 Task: Look for space in Likasi, Democratic Republic of the Congo from 1st August, 2023 to 5th August, 2023 for 1 adult in price range Rs.6000 to Rs.15000. Place can be entire place with 1  bedroom having 1 bed and 1 bathroom. Property type can be house, flat, guest house. Amenities needed are: wifi. Booking option can be shelf check-in. Required host language is .
Action: Mouse moved to (438, 94)
Screenshot: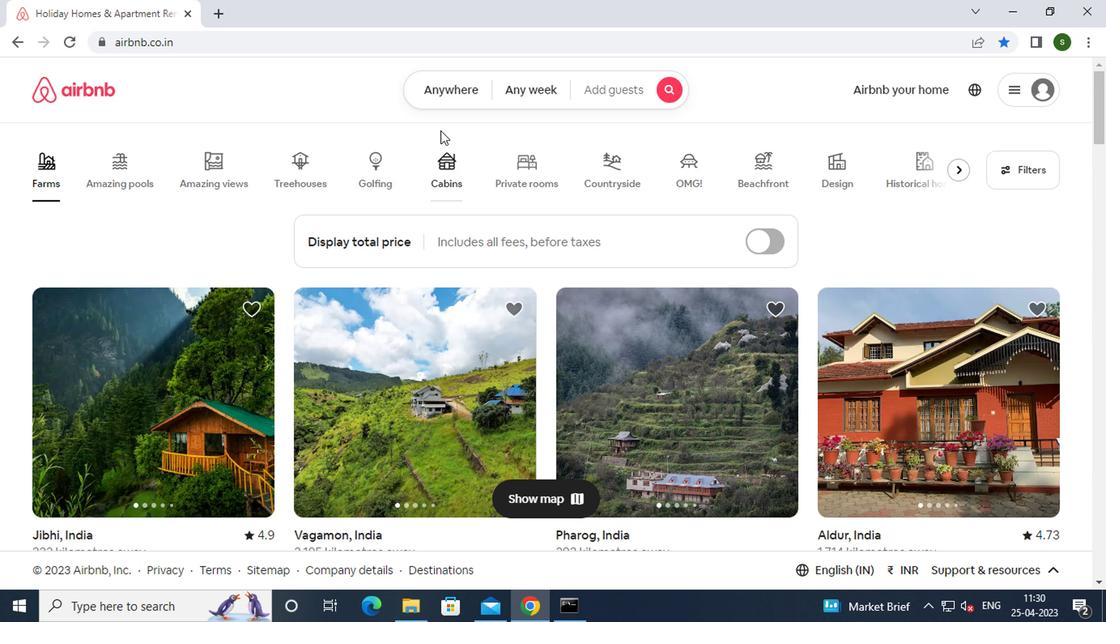 
Action: Mouse pressed left at (438, 94)
Screenshot: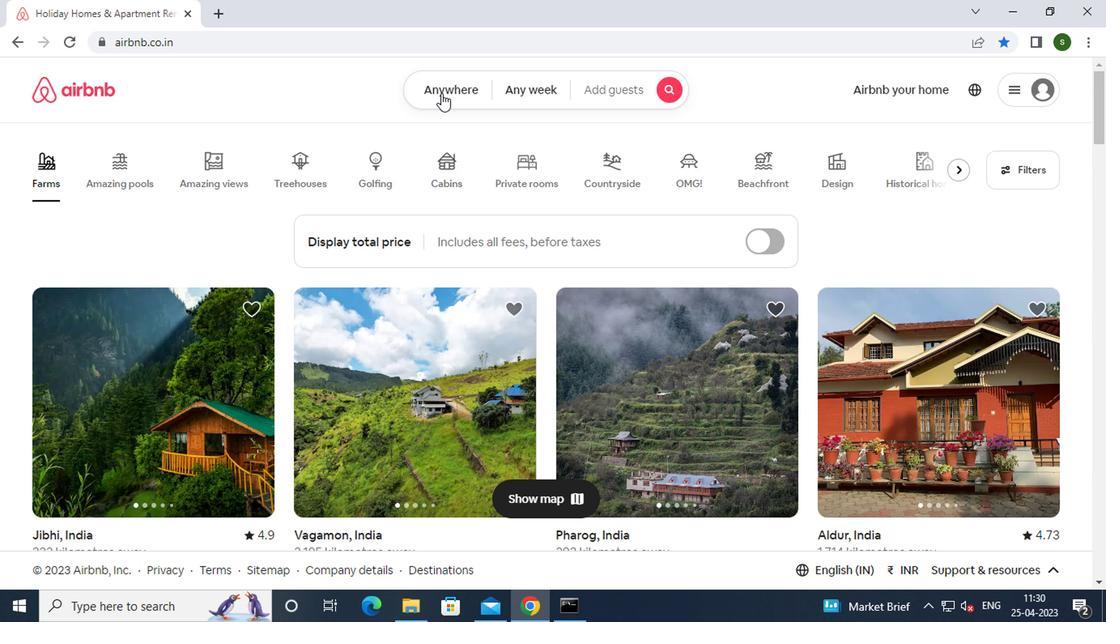 
Action: Mouse moved to (350, 163)
Screenshot: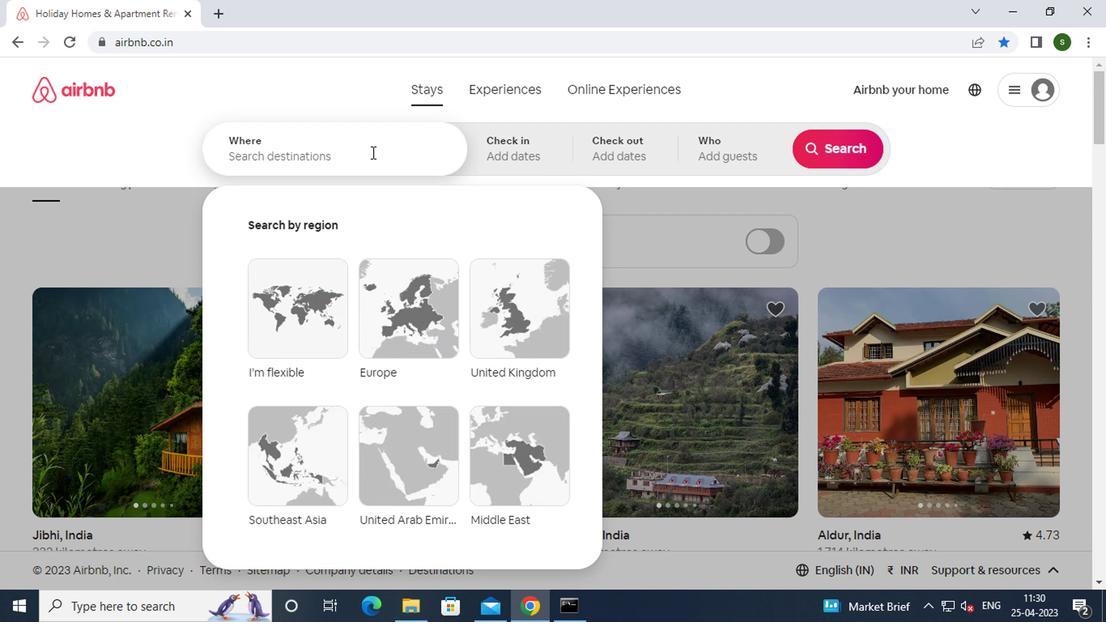 
Action: Mouse pressed left at (350, 163)
Screenshot: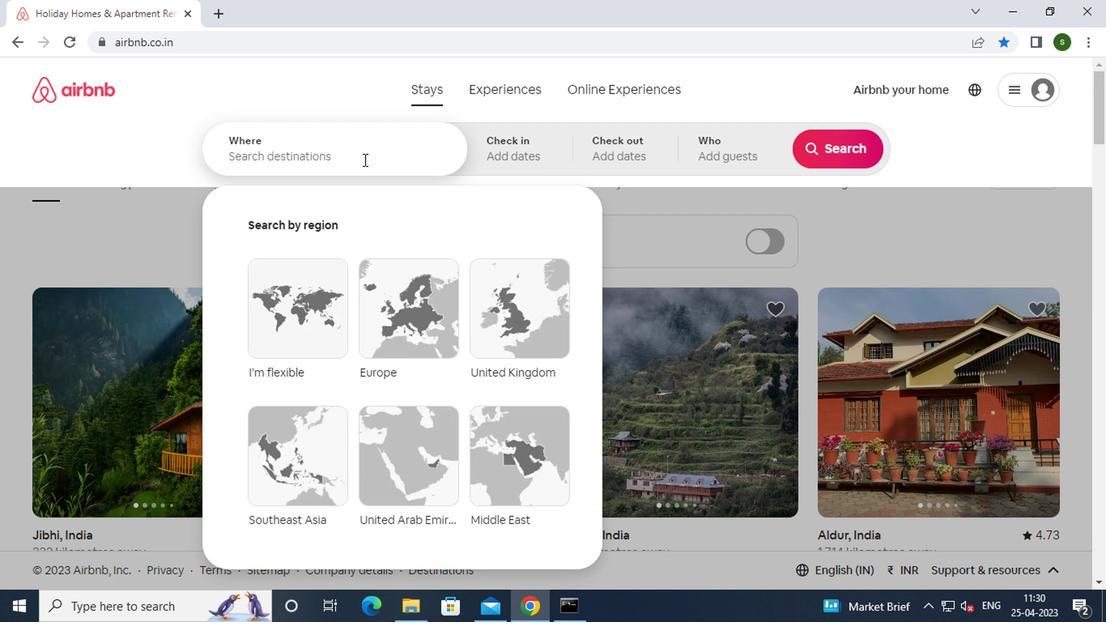 
Action: Mouse moved to (350, 163)
Screenshot: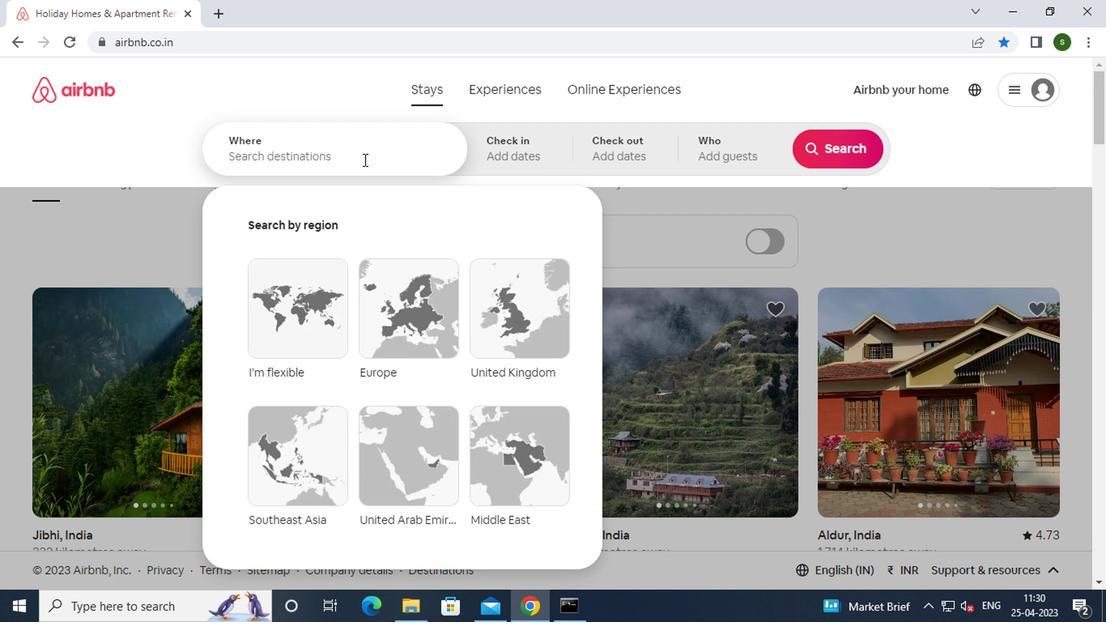 
Action: Key pressed l<Key.caps_lock>ikasi
Screenshot: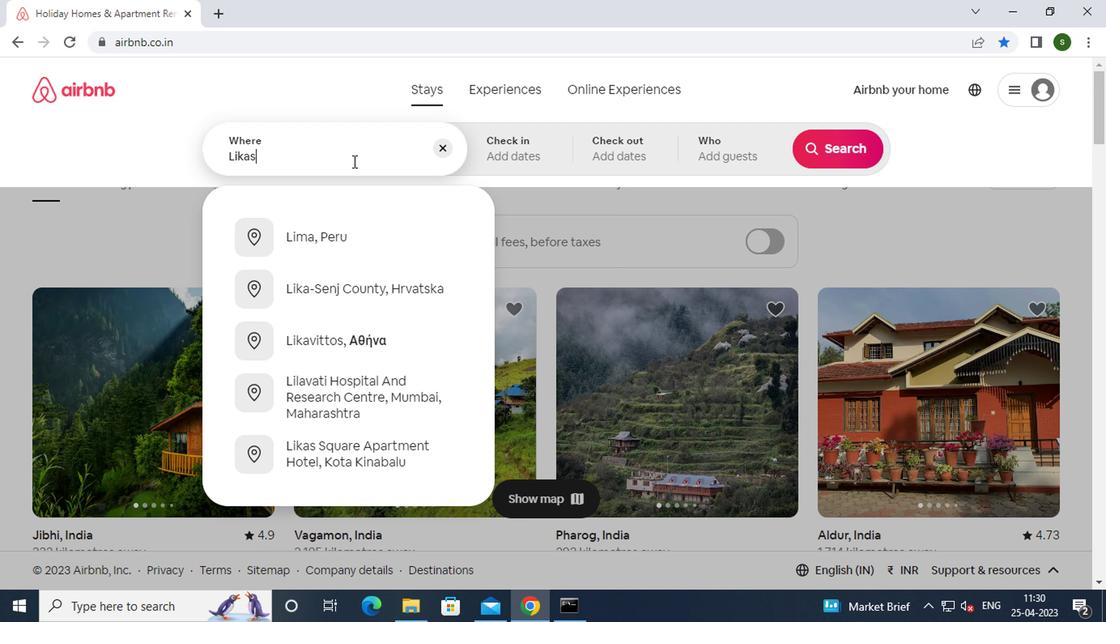 
Action: Mouse moved to (361, 228)
Screenshot: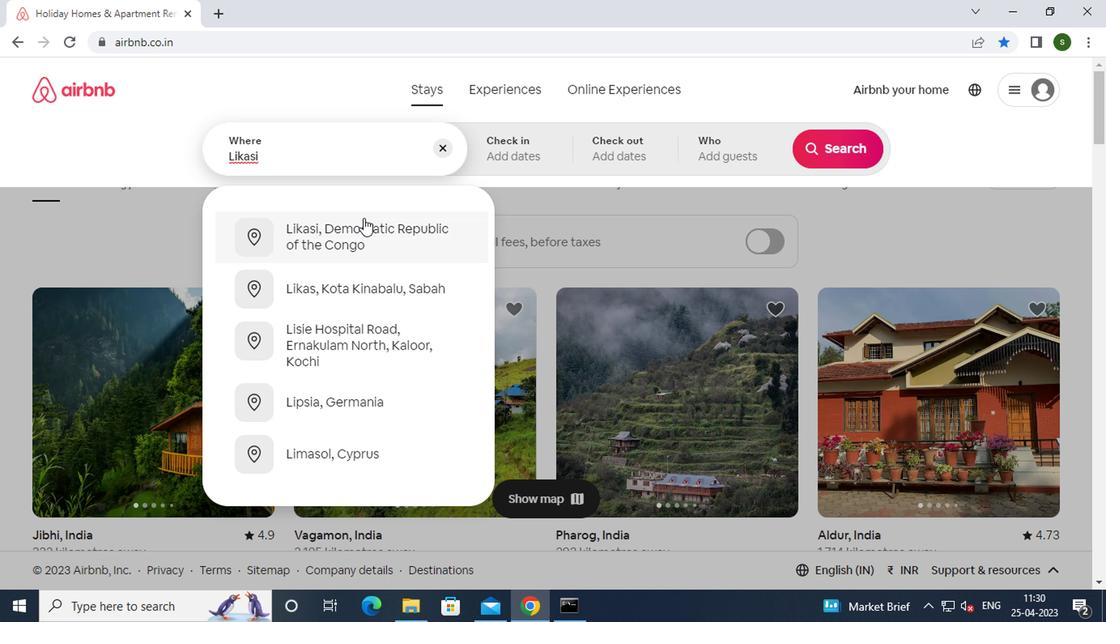 
Action: Mouse pressed left at (361, 228)
Screenshot: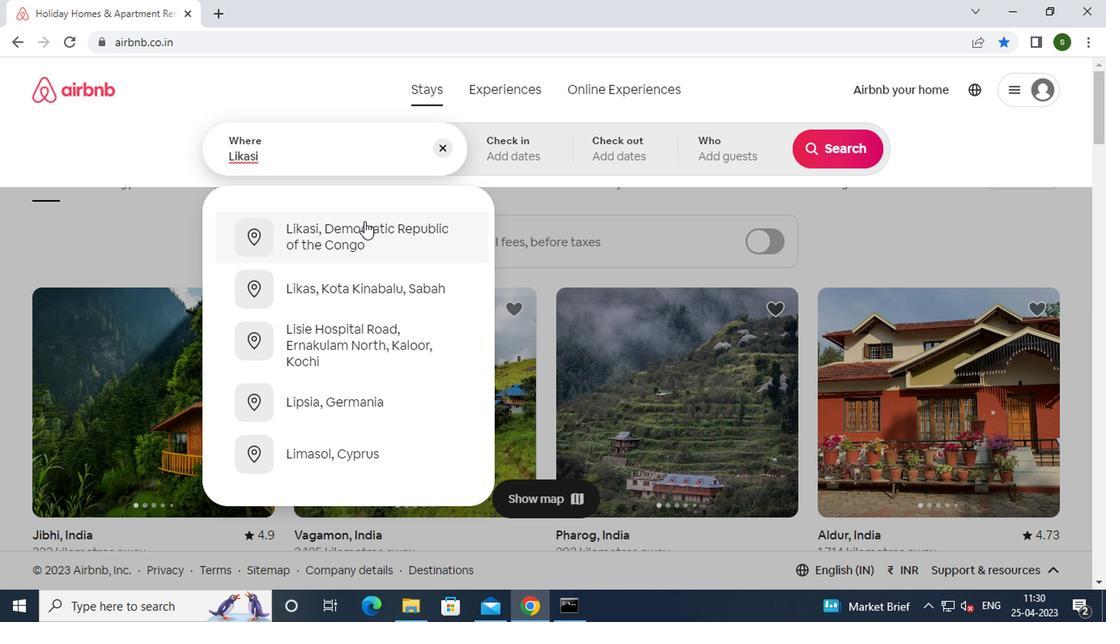 
Action: Mouse moved to (824, 281)
Screenshot: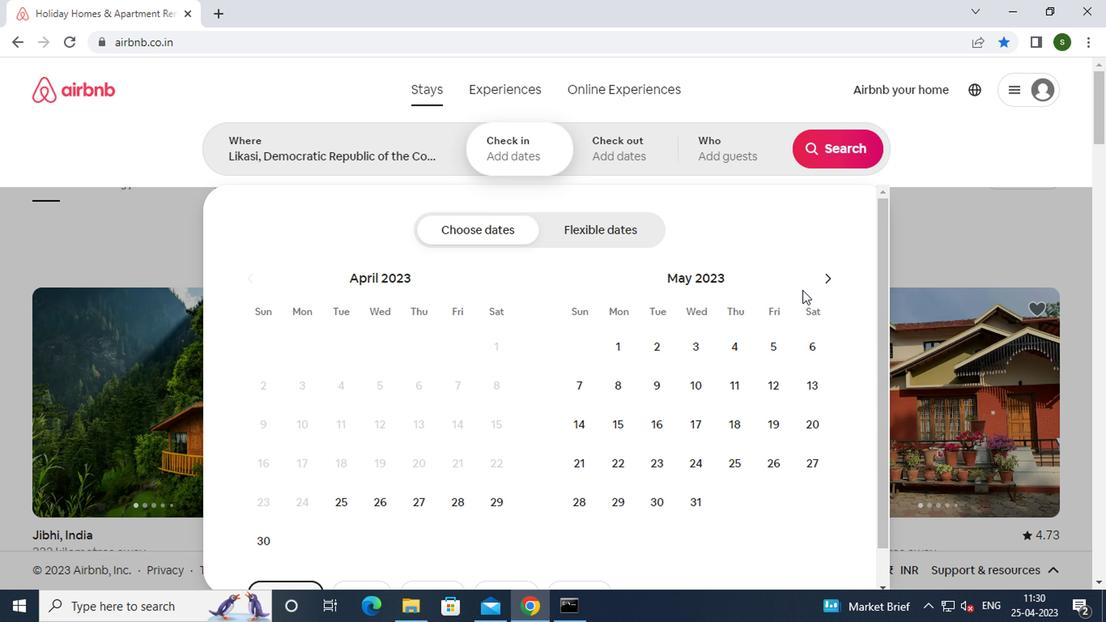 
Action: Mouse pressed left at (824, 281)
Screenshot: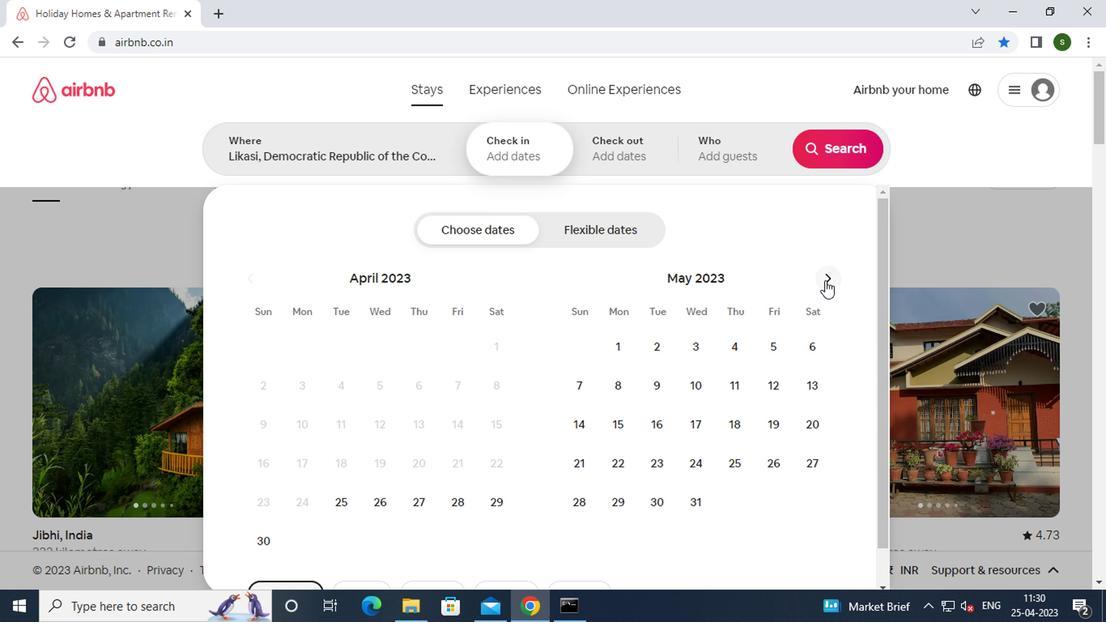 
Action: Mouse pressed left at (824, 281)
Screenshot: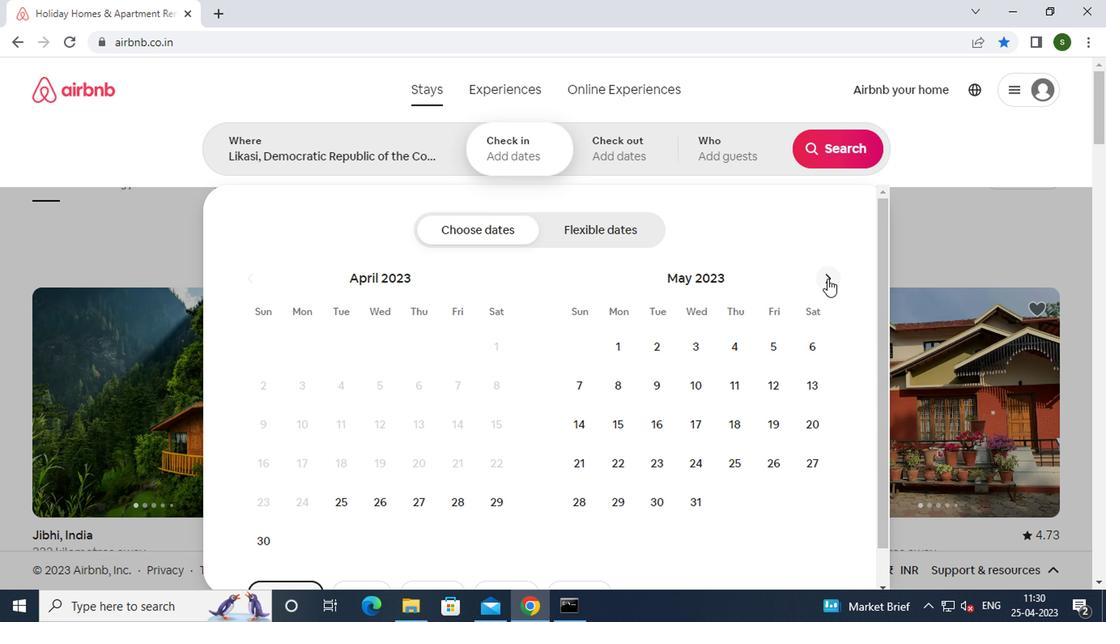 
Action: Mouse pressed left at (824, 281)
Screenshot: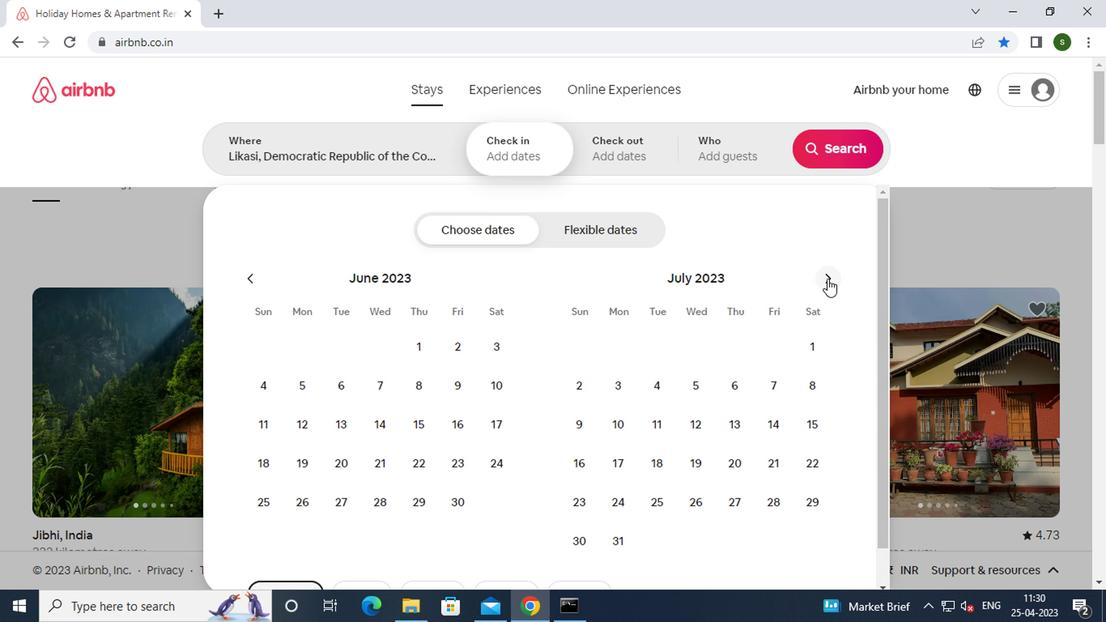 
Action: Mouse moved to (660, 351)
Screenshot: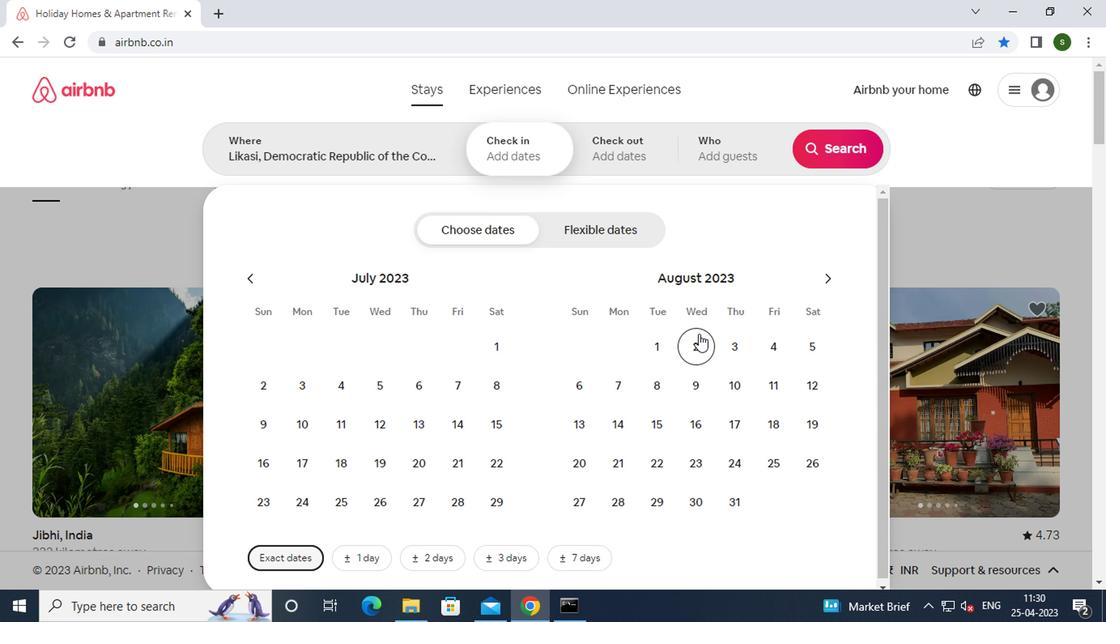 
Action: Mouse pressed left at (660, 351)
Screenshot: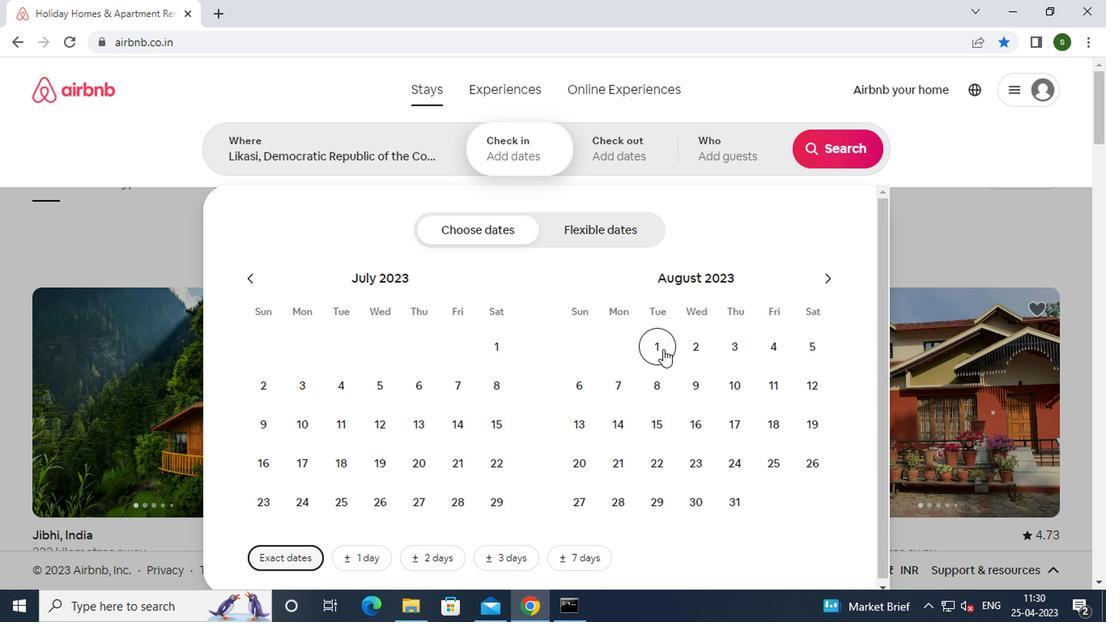 
Action: Mouse moved to (826, 357)
Screenshot: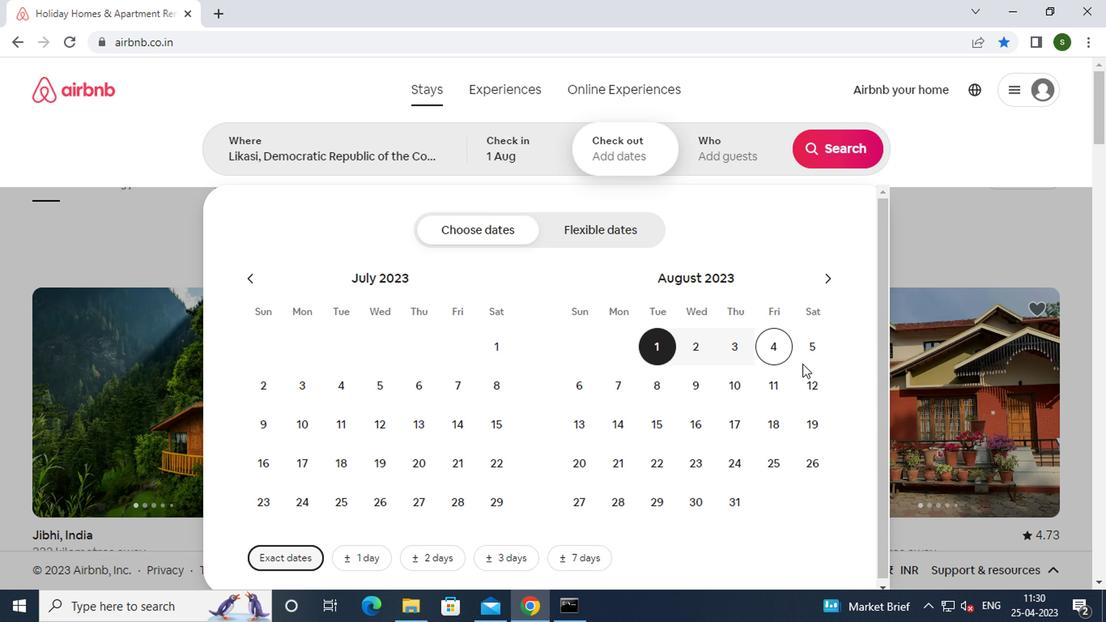 
Action: Mouse pressed left at (826, 357)
Screenshot: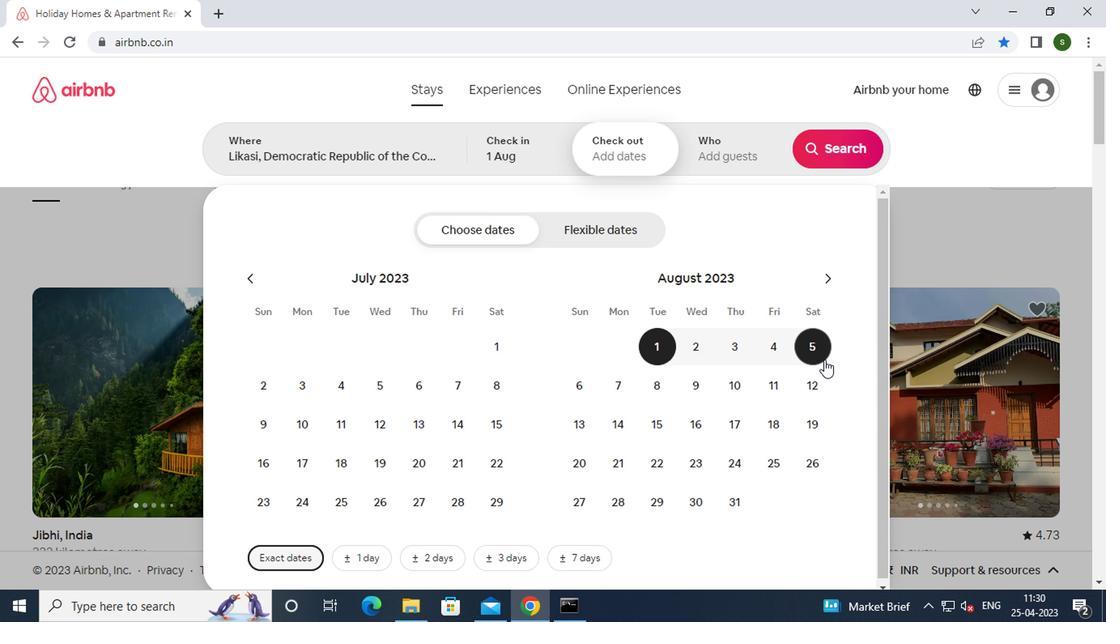 
Action: Mouse moved to (812, 347)
Screenshot: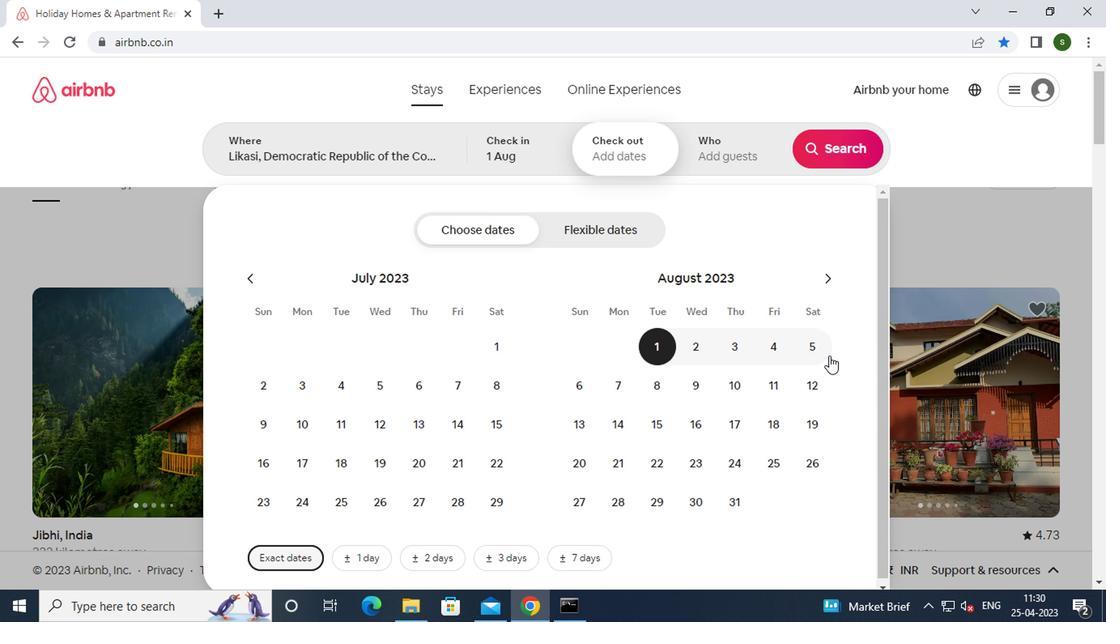 
Action: Mouse pressed left at (812, 347)
Screenshot: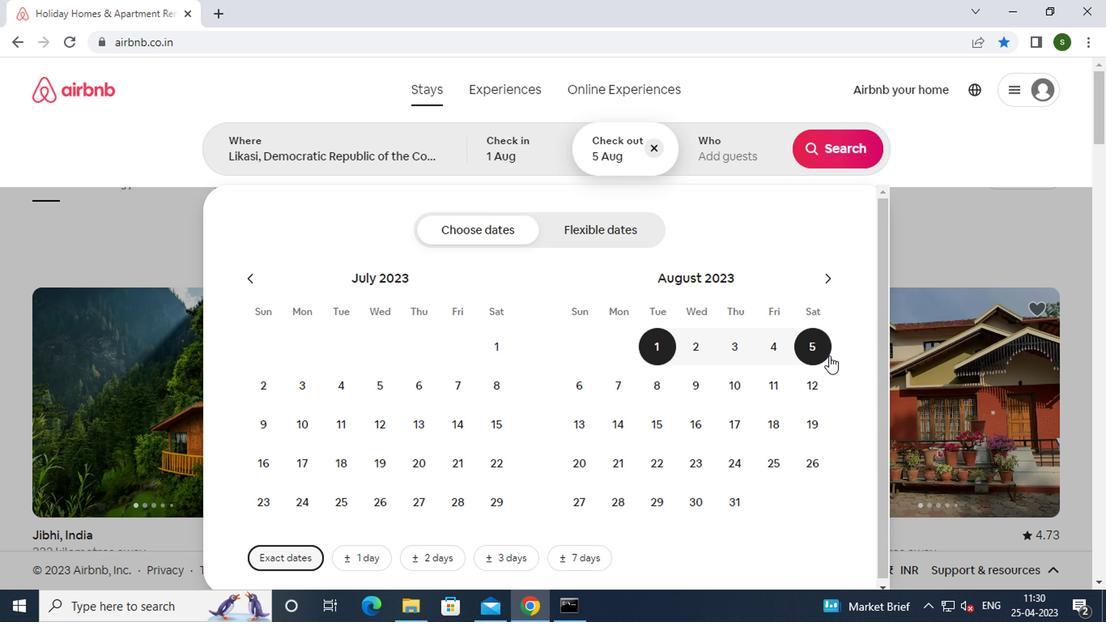 
Action: Mouse moved to (745, 153)
Screenshot: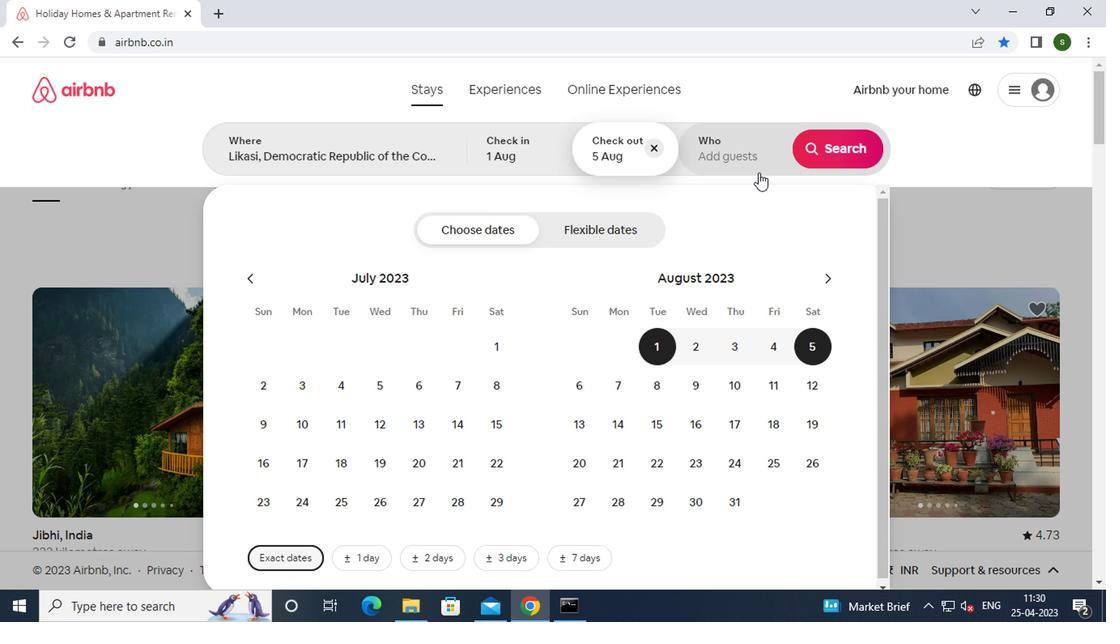 
Action: Mouse pressed left at (745, 153)
Screenshot: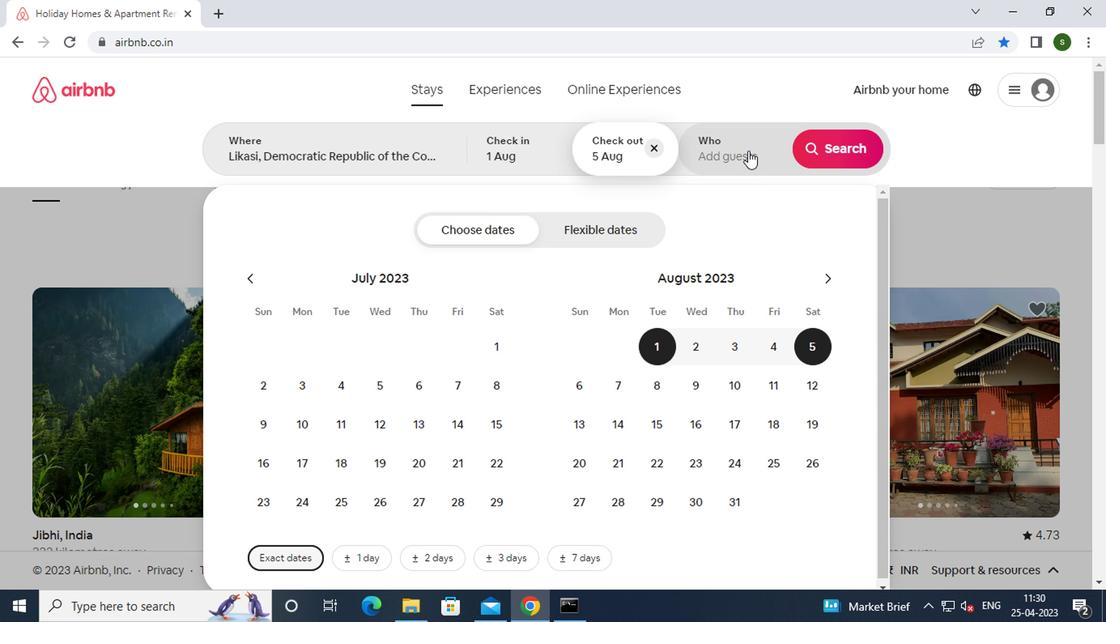 
Action: Mouse moved to (844, 236)
Screenshot: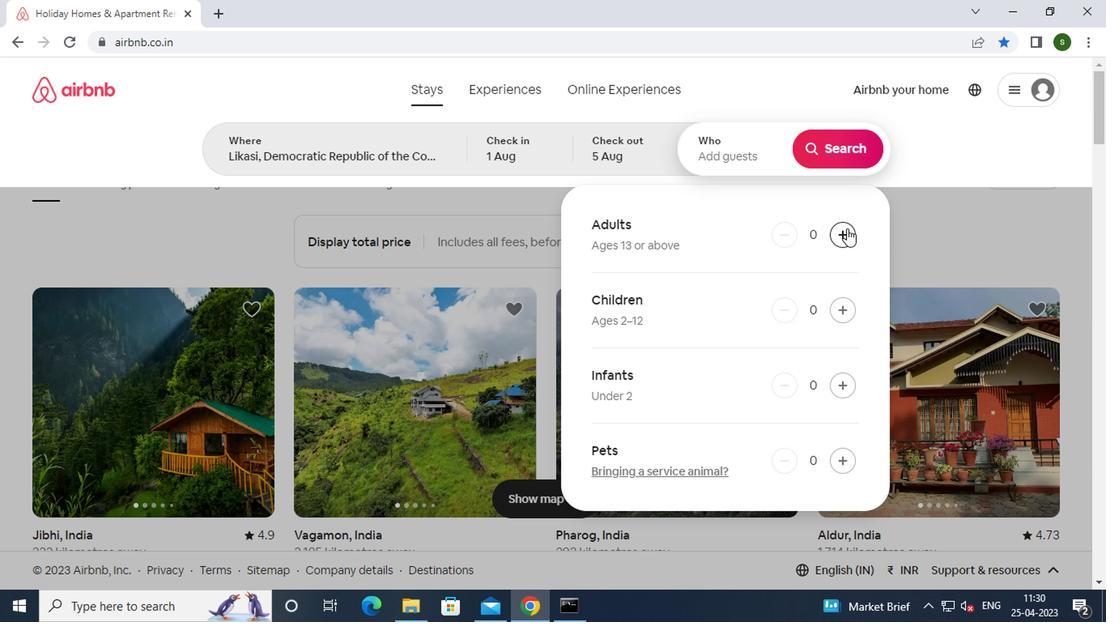 
Action: Mouse pressed left at (844, 236)
Screenshot: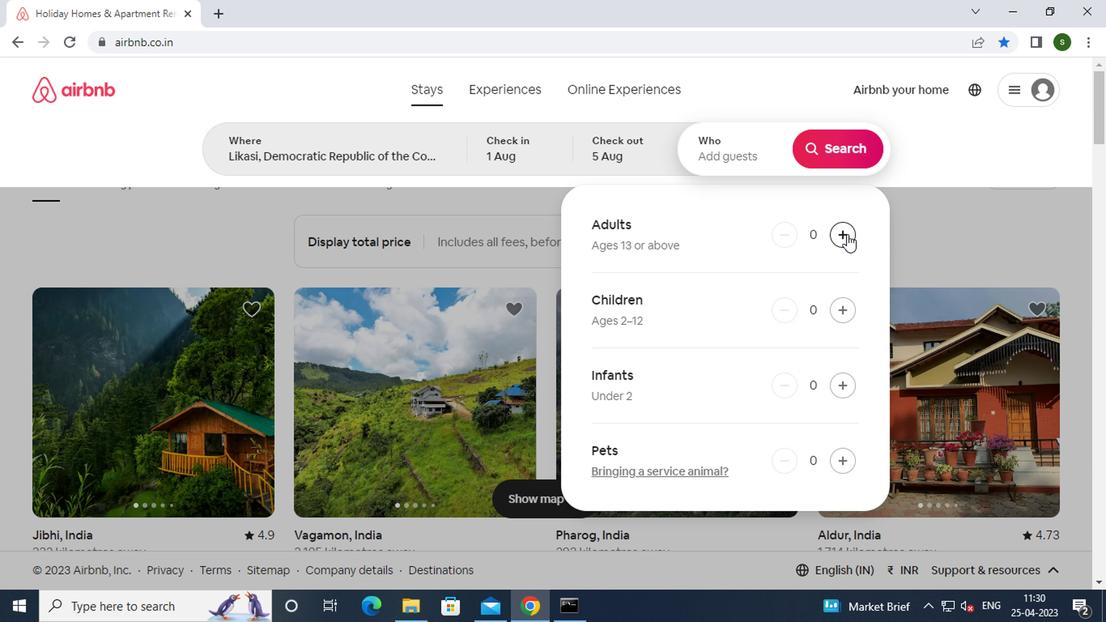 
Action: Mouse moved to (828, 152)
Screenshot: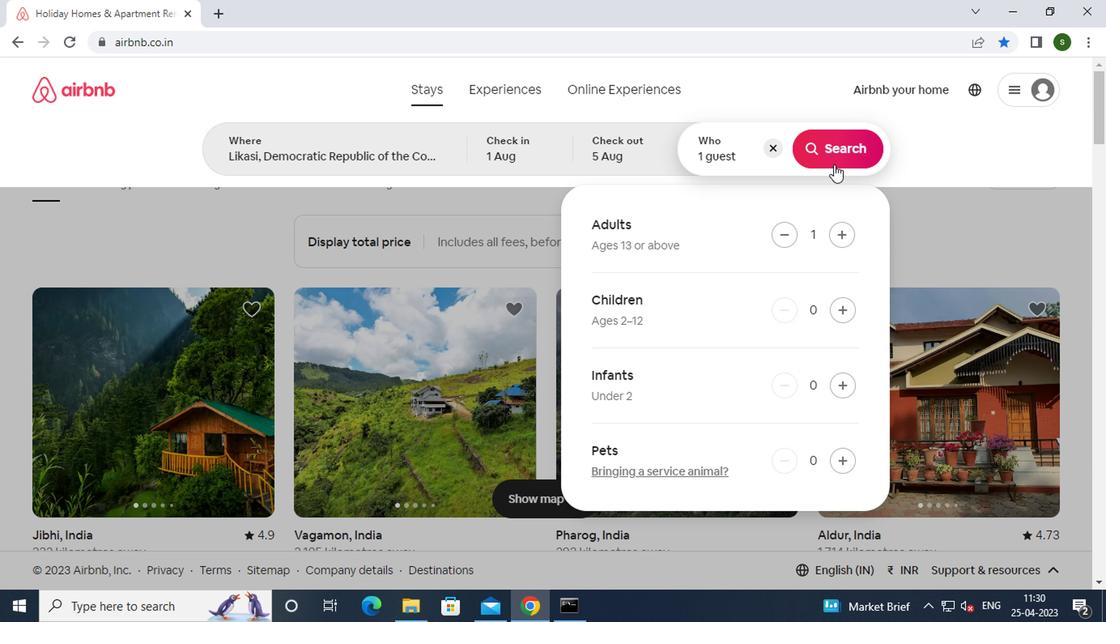 
Action: Mouse pressed left at (828, 152)
Screenshot: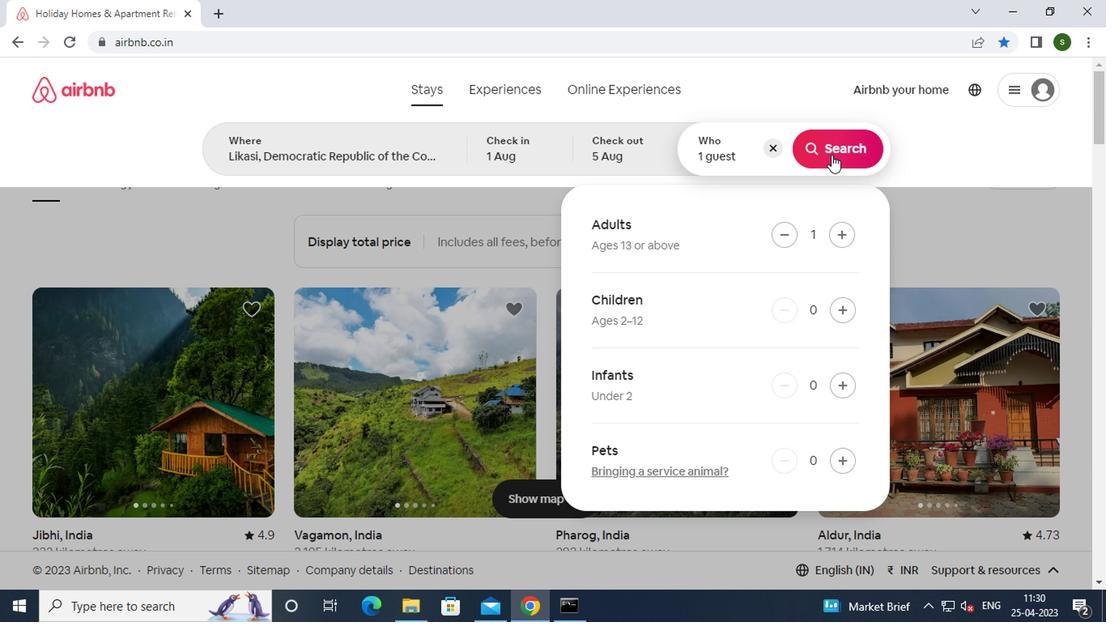 
Action: Mouse moved to (1017, 150)
Screenshot: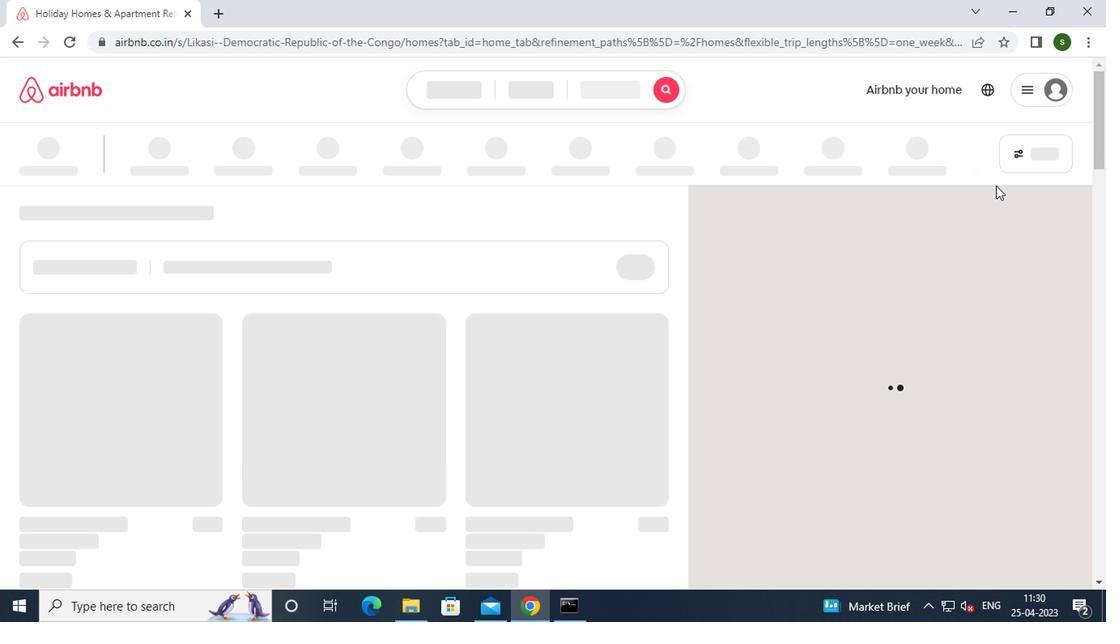 
Action: Mouse pressed left at (1017, 150)
Screenshot: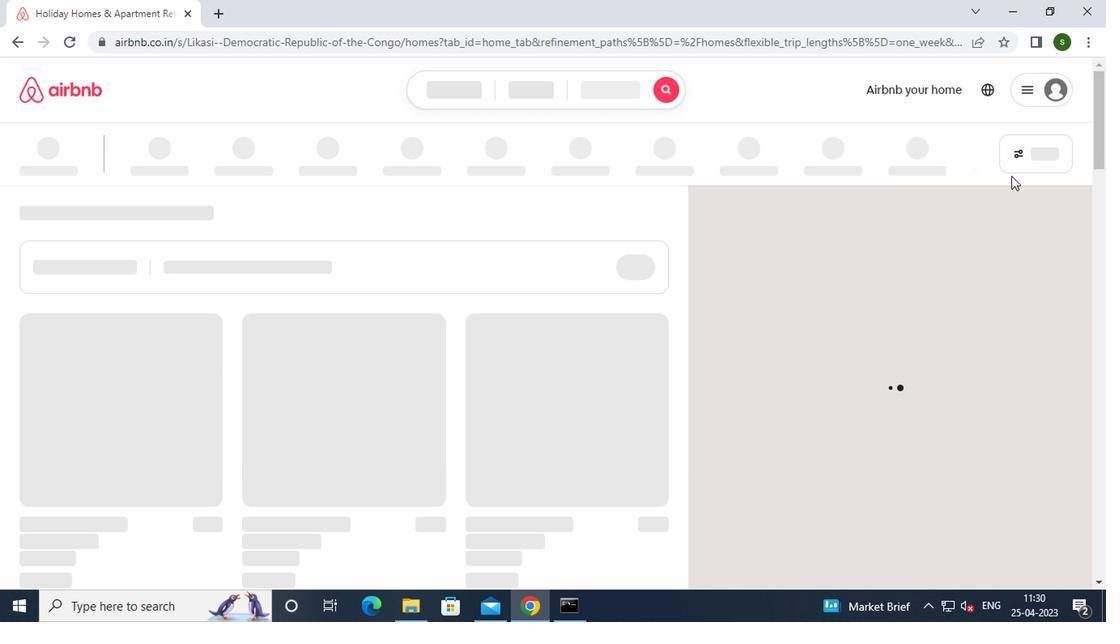 
Action: Mouse moved to (391, 353)
Screenshot: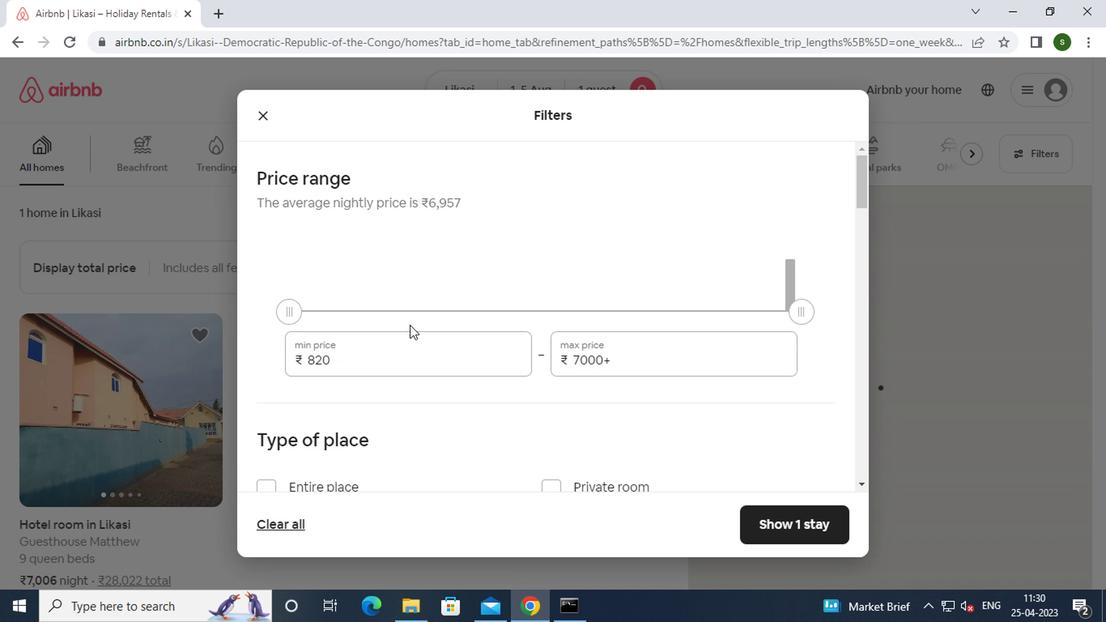
Action: Mouse pressed left at (391, 353)
Screenshot: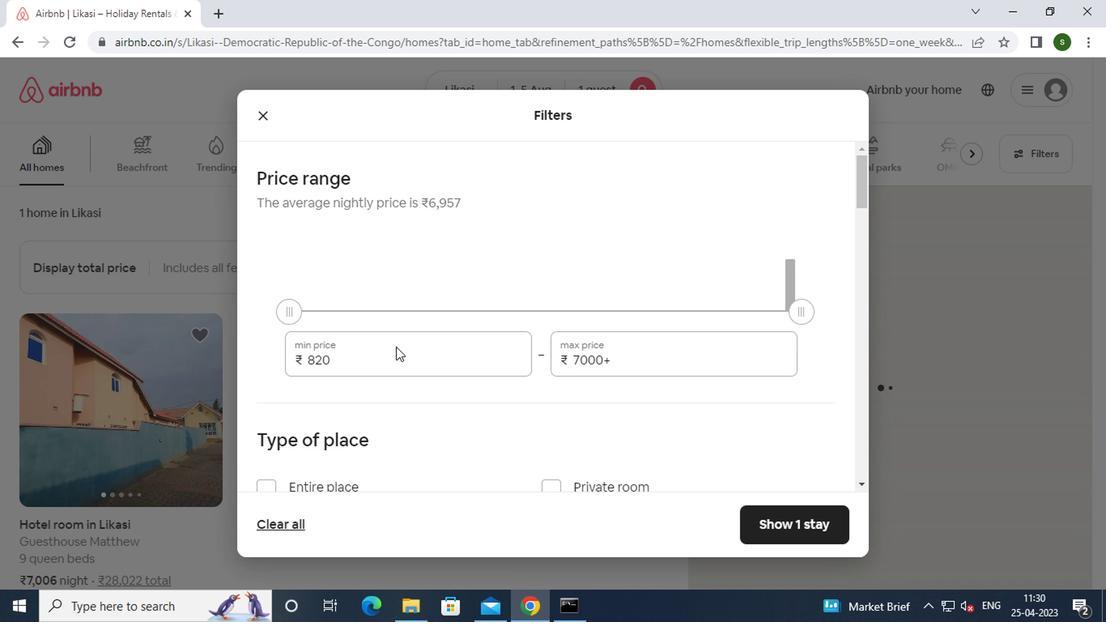 
Action: Key pressed <Key.backspace><Key.backspace><Key.backspace><Key.backspace>6000
Screenshot: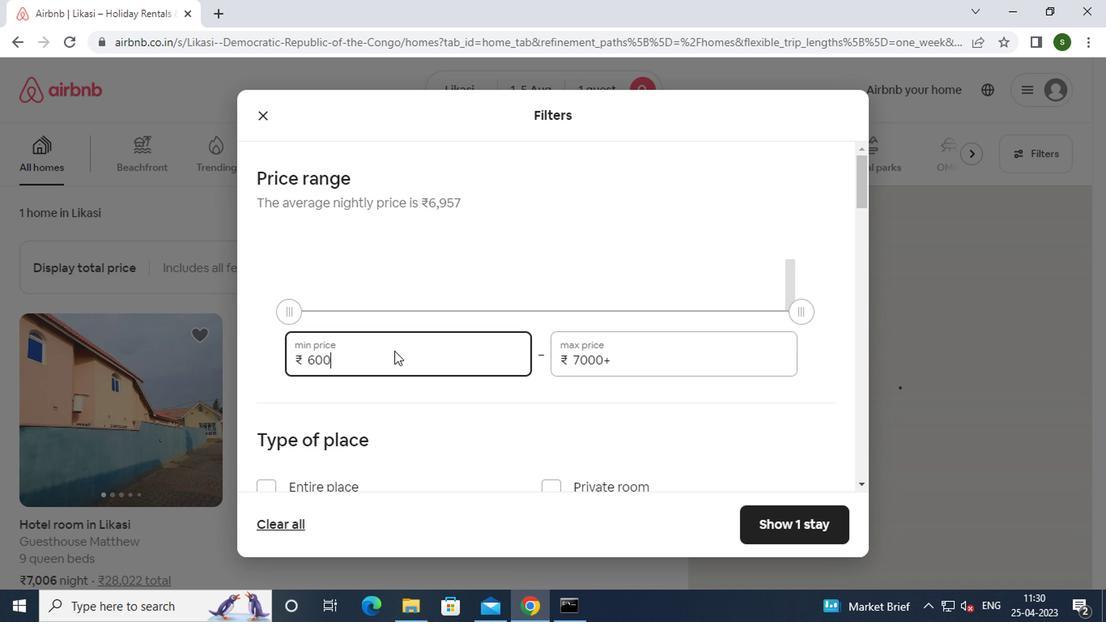 
Action: Mouse moved to (651, 361)
Screenshot: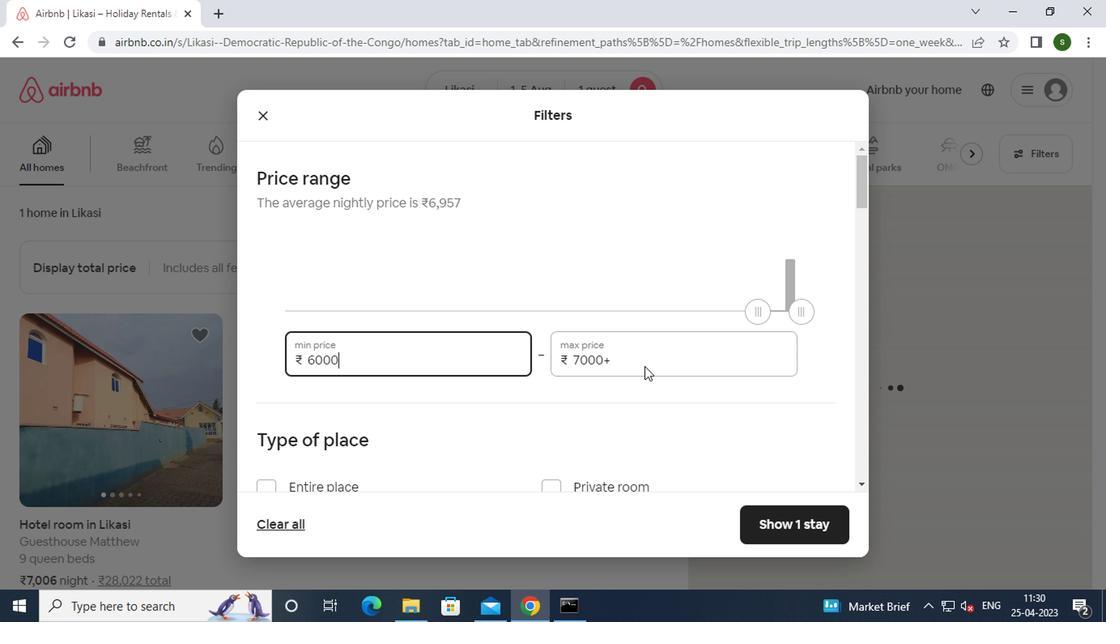 
Action: Mouse pressed left at (651, 361)
Screenshot: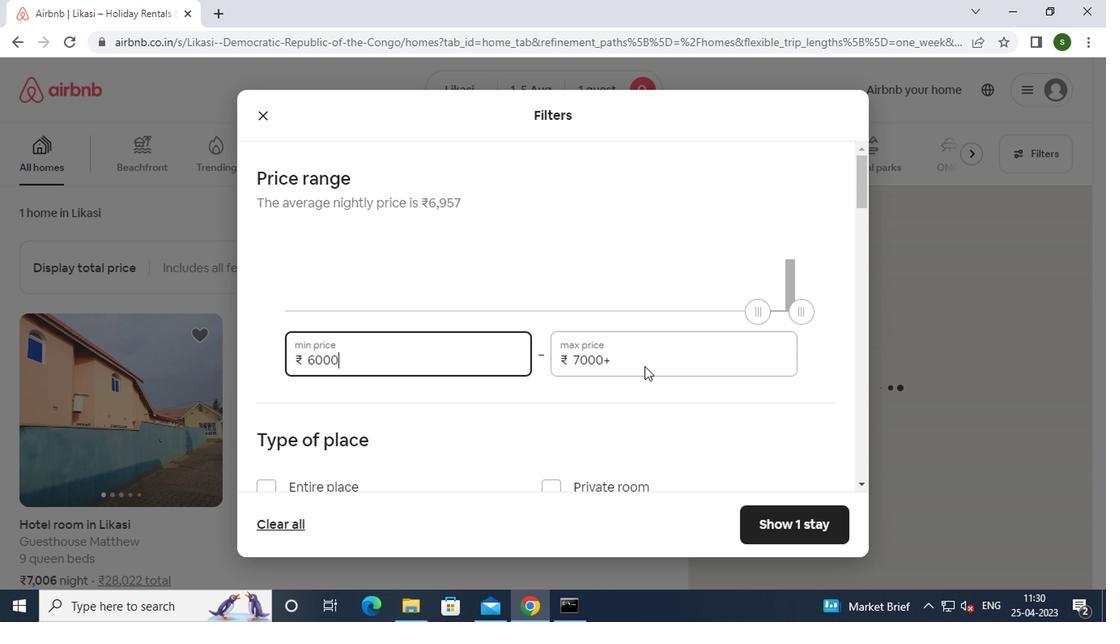 
Action: Key pressed <Key.backspace><Key.backspace><Key.backspace><Key.backspace><Key.backspace><Key.backspace><Key.backspace><Key.backspace><Key.backspace>15000
Screenshot: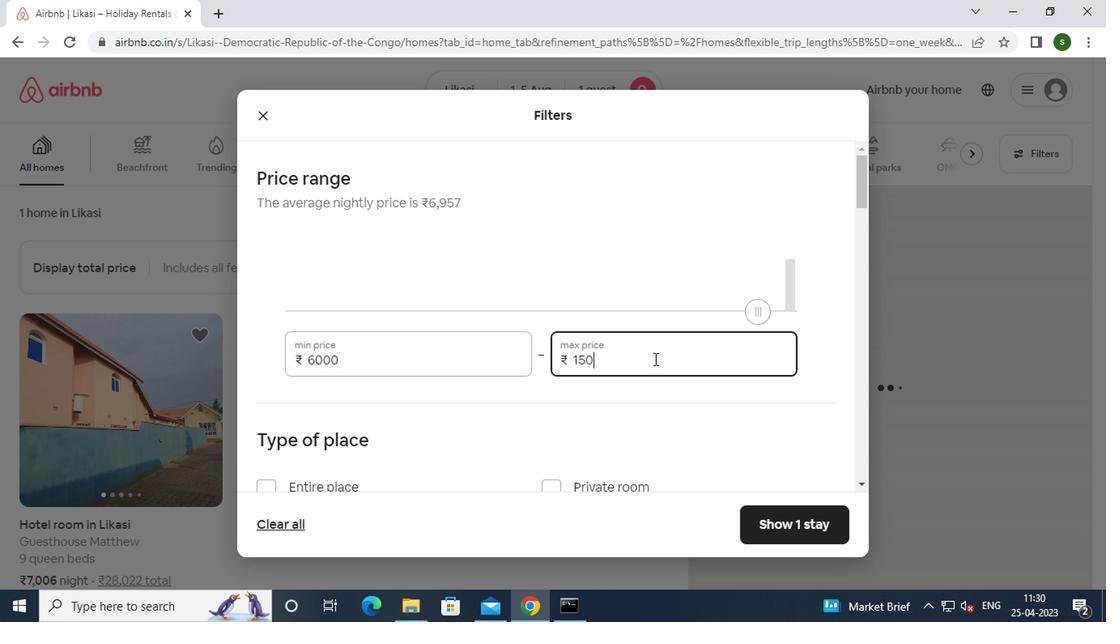 
Action: Mouse moved to (468, 398)
Screenshot: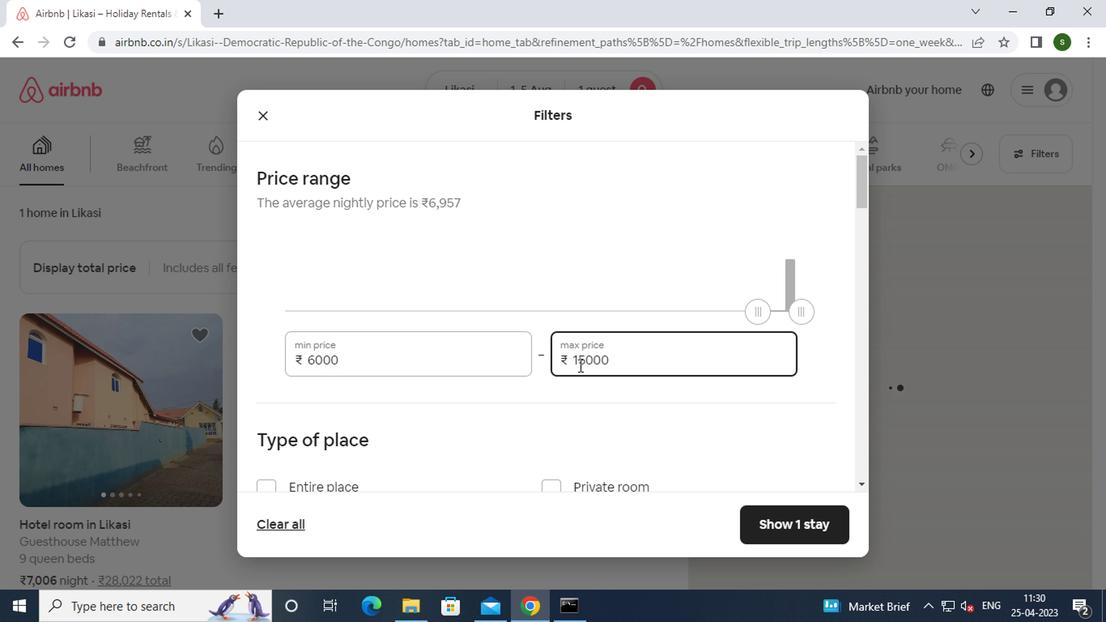 
Action: Mouse scrolled (468, 398) with delta (0, 0)
Screenshot: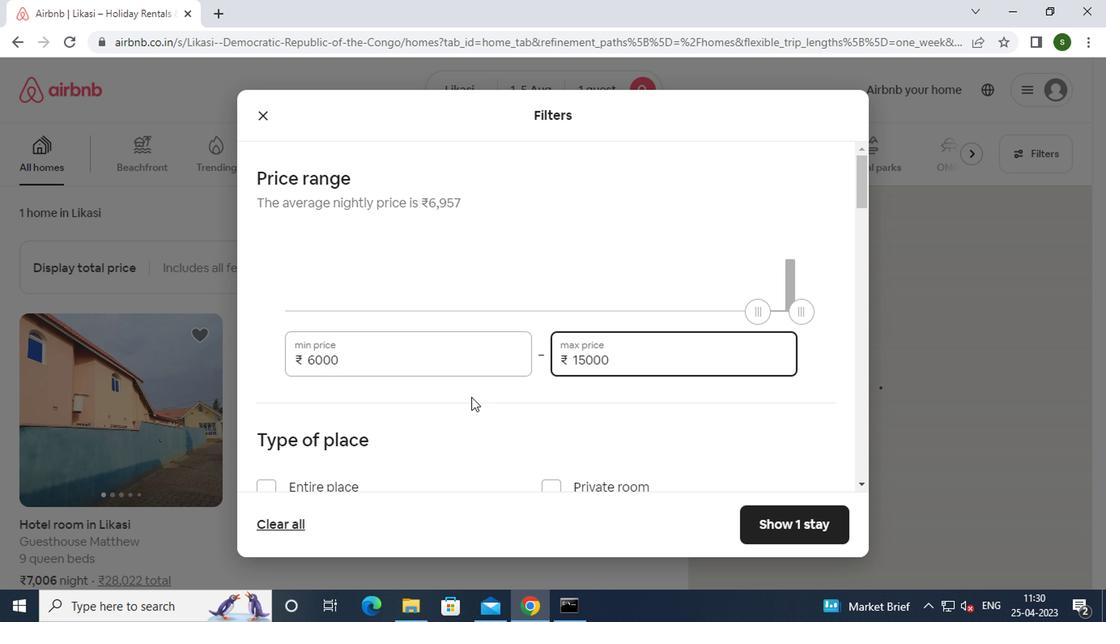 
Action: Mouse scrolled (468, 398) with delta (0, 0)
Screenshot: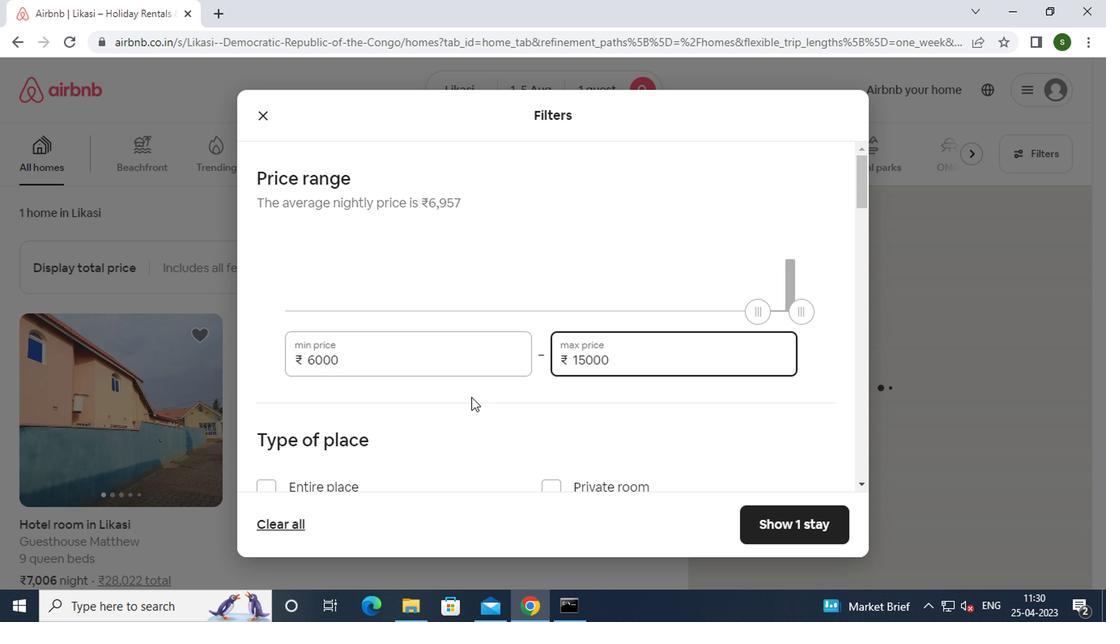 
Action: Mouse moved to (330, 331)
Screenshot: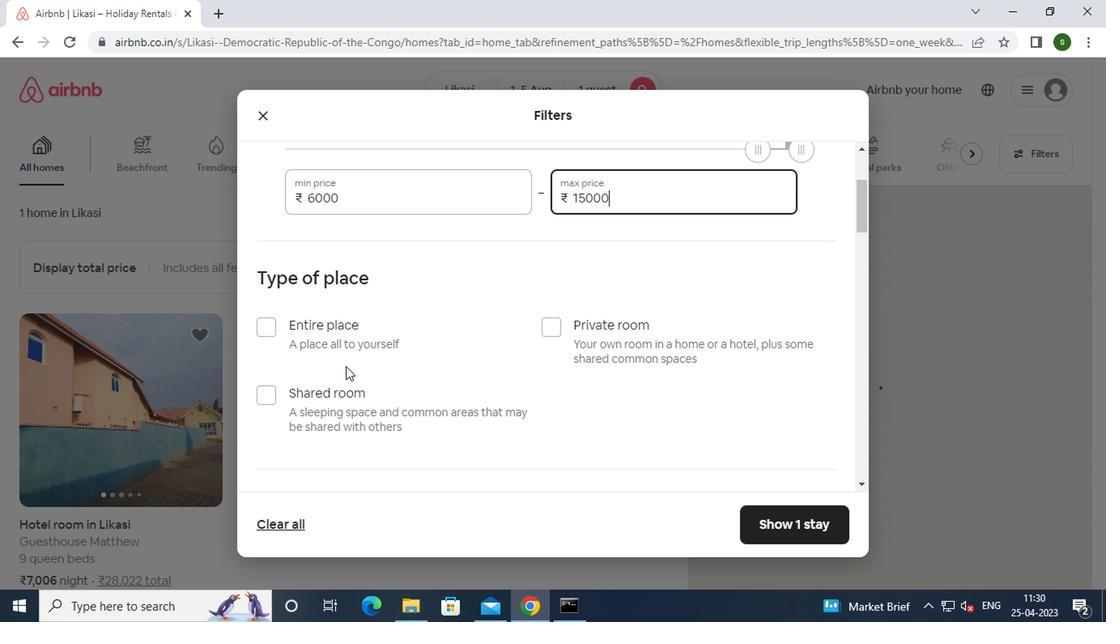
Action: Mouse pressed left at (330, 331)
Screenshot: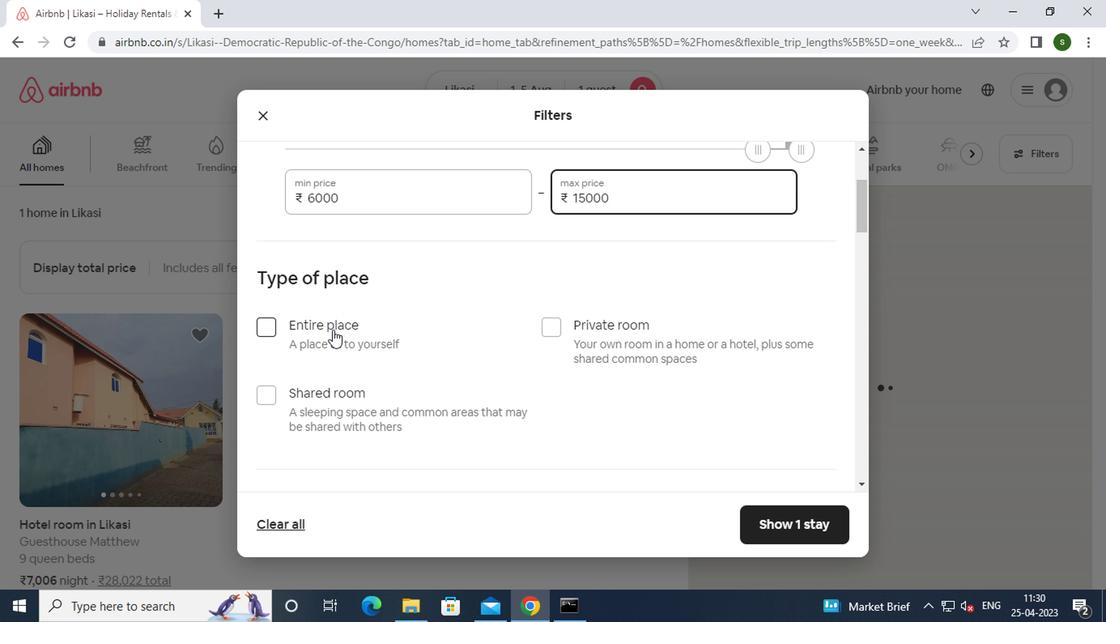 
Action: Mouse moved to (416, 365)
Screenshot: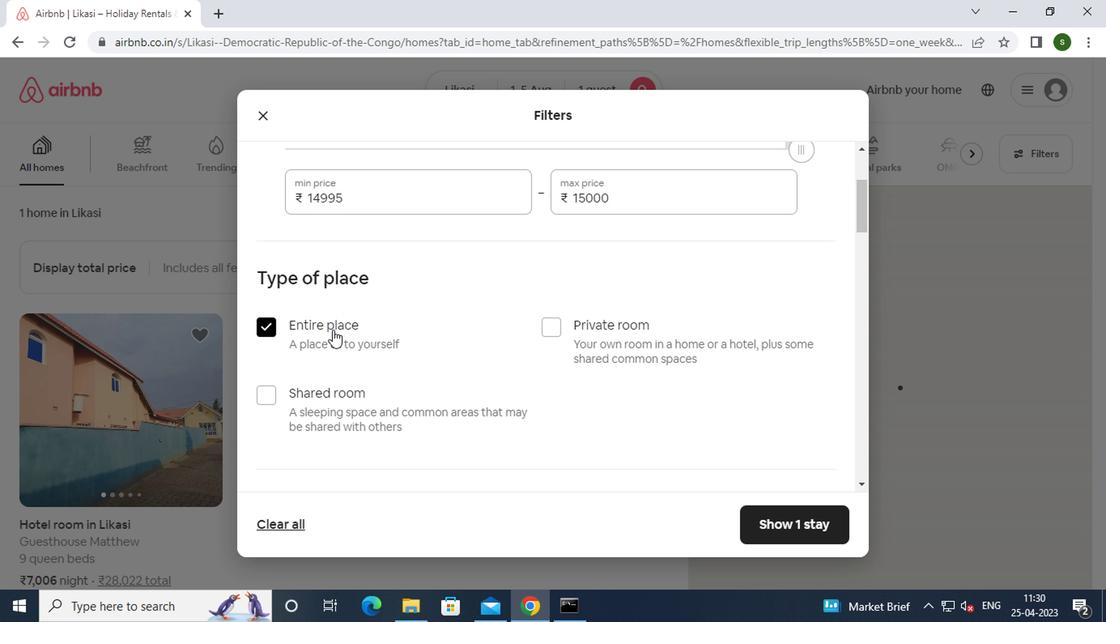 
Action: Mouse scrolled (416, 364) with delta (0, -1)
Screenshot: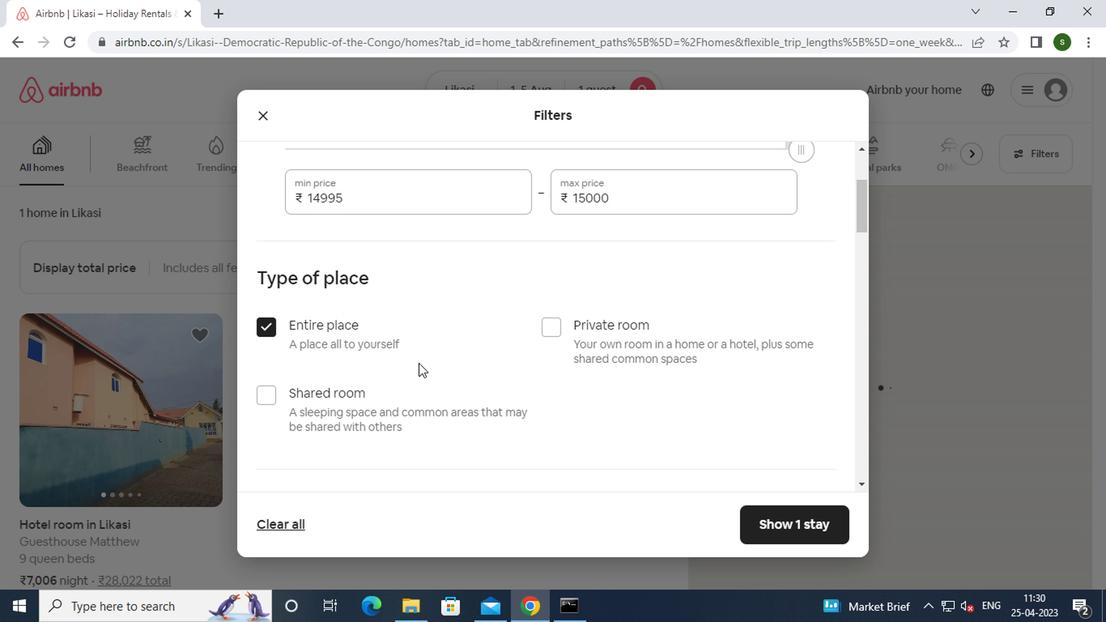 
Action: Mouse scrolled (416, 364) with delta (0, -1)
Screenshot: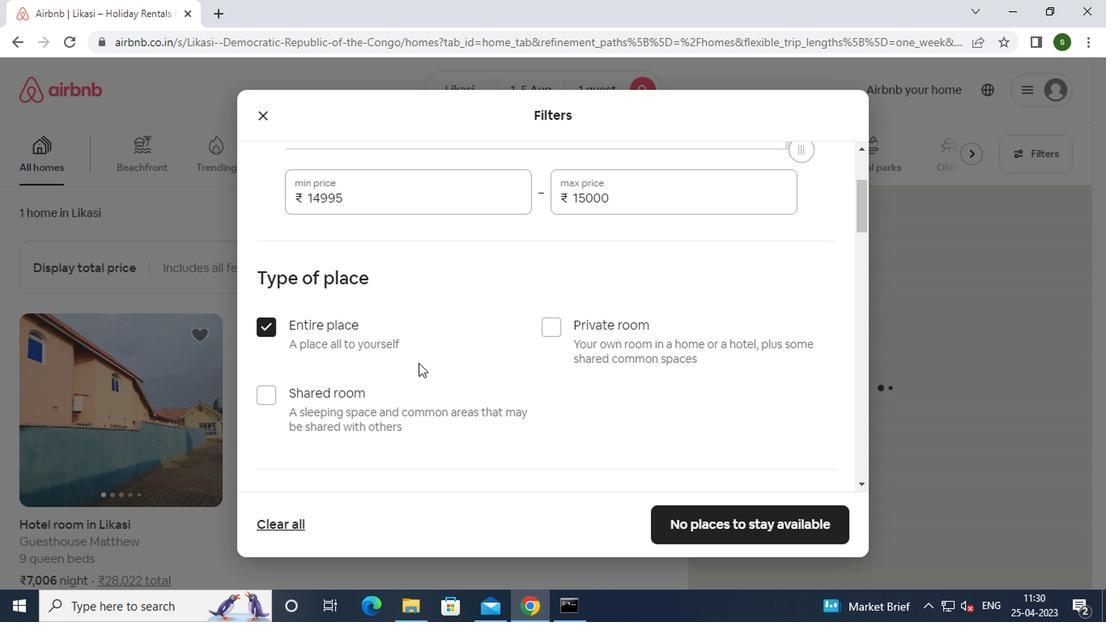 
Action: Mouse scrolled (416, 364) with delta (0, -1)
Screenshot: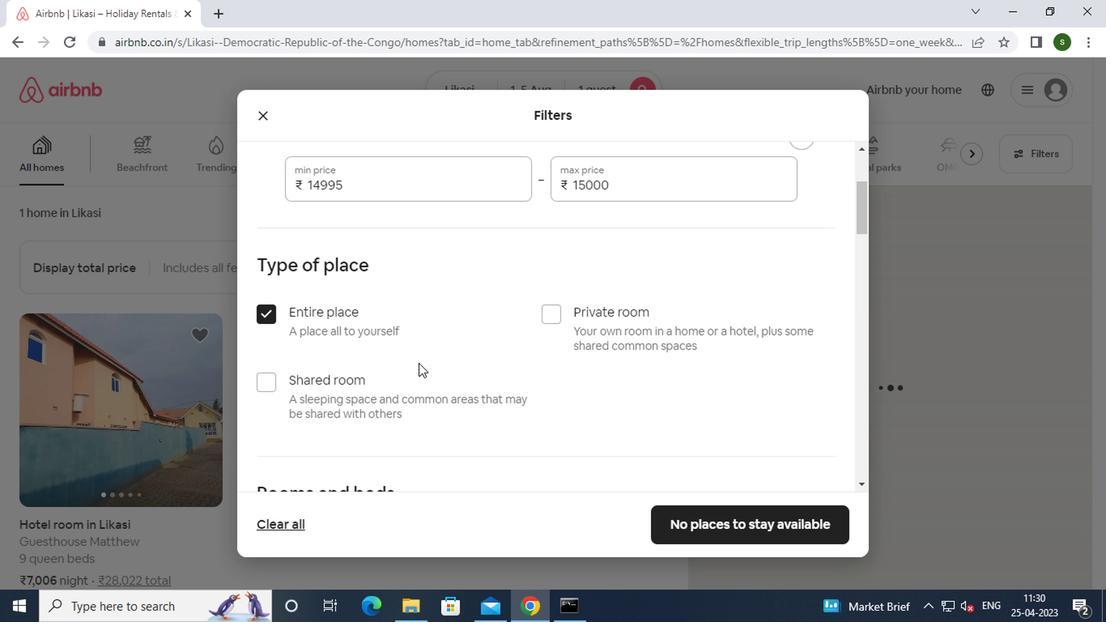 
Action: Mouse scrolled (416, 364) with delta (0, -1)
Screenshot: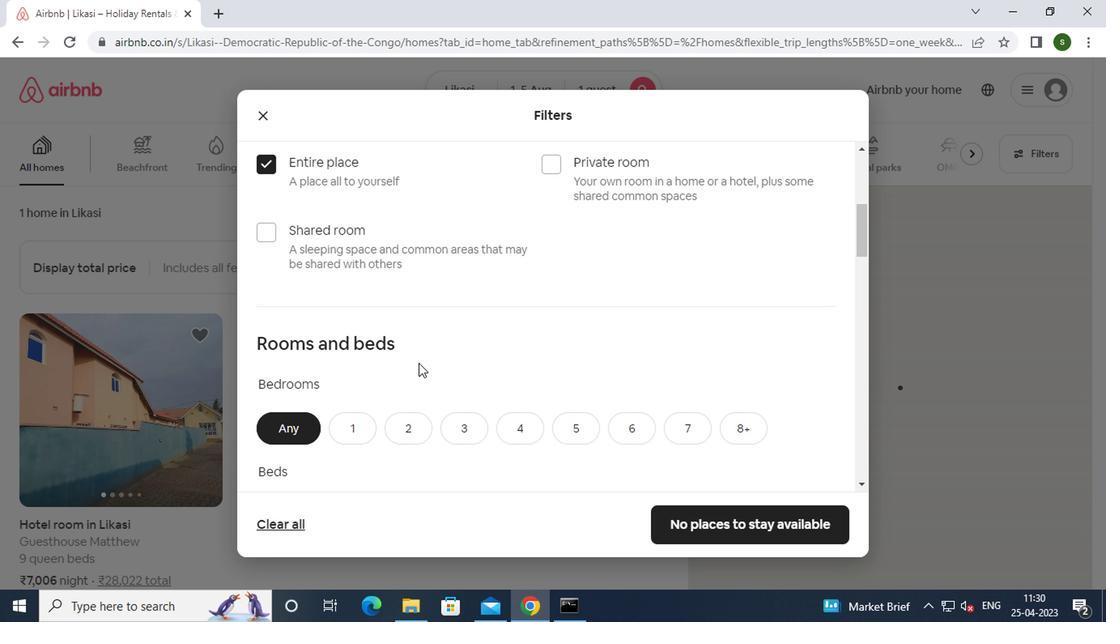 
Action: Mouse moved to (336, 255)
Screenshot: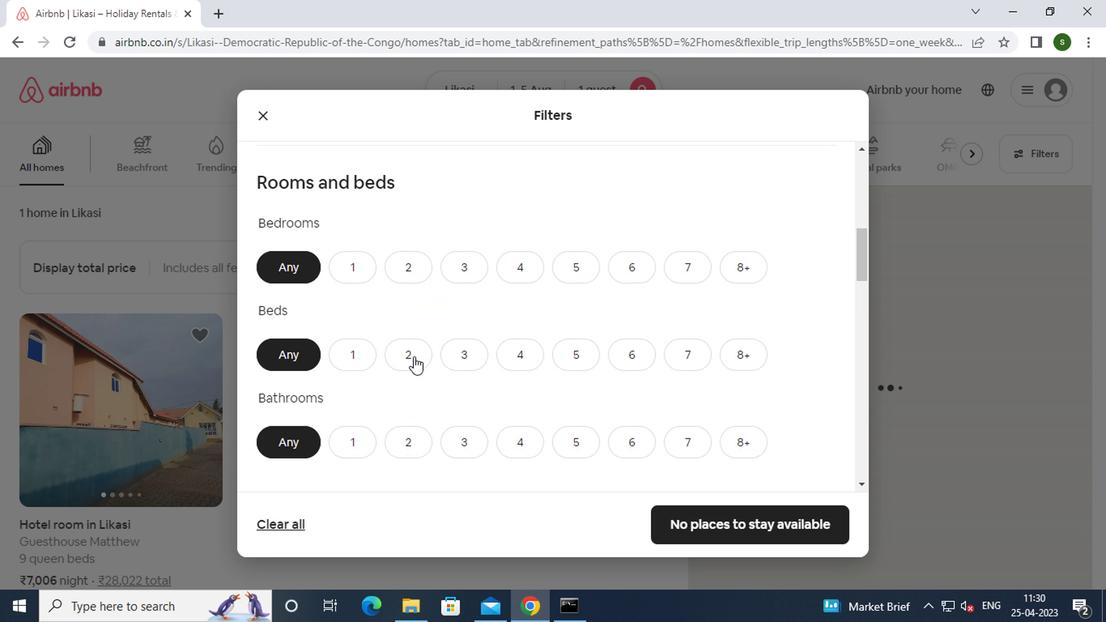 
Action: Mouse pressed left at (336, 255)
Screenshot: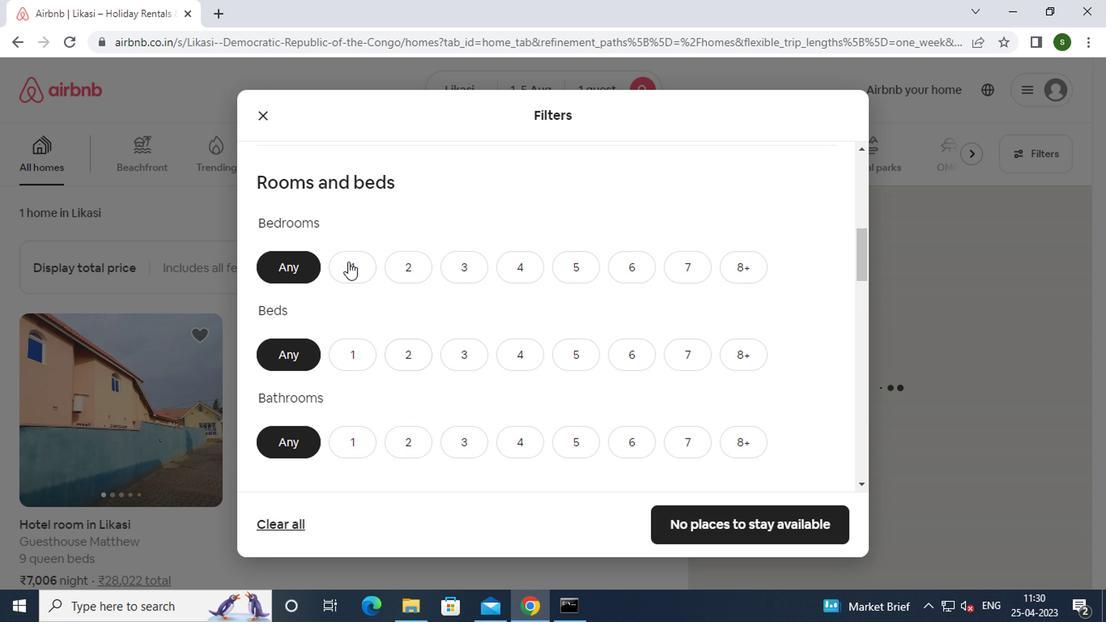 
Action: Mouse moved to (350, 361)
Screenshot: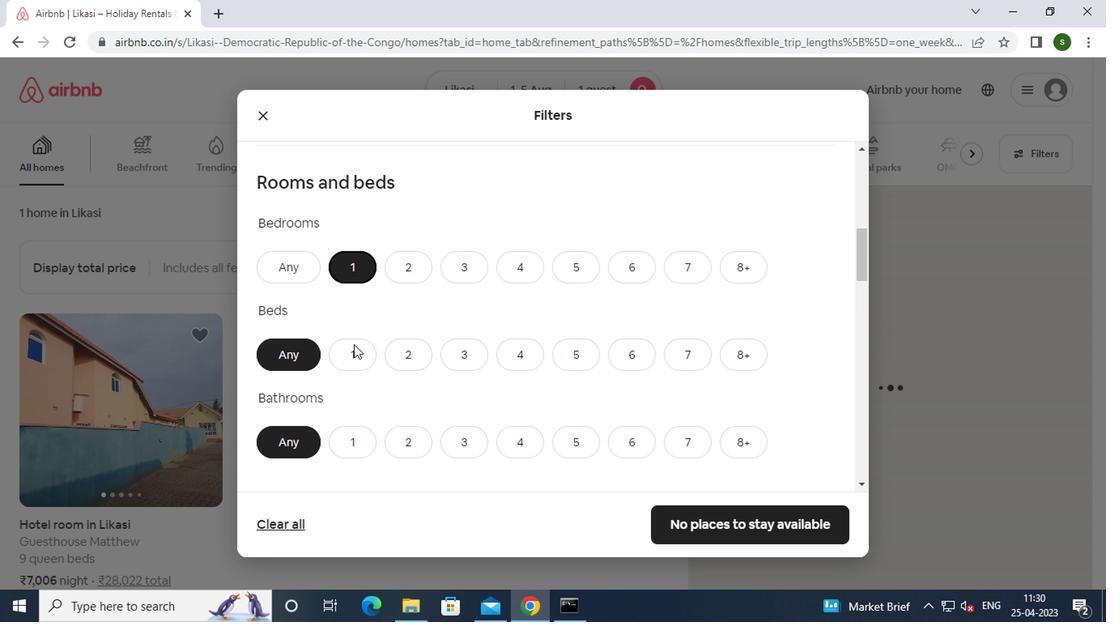 
Action: Mouse pressed left at (350, 361)
Screenshot: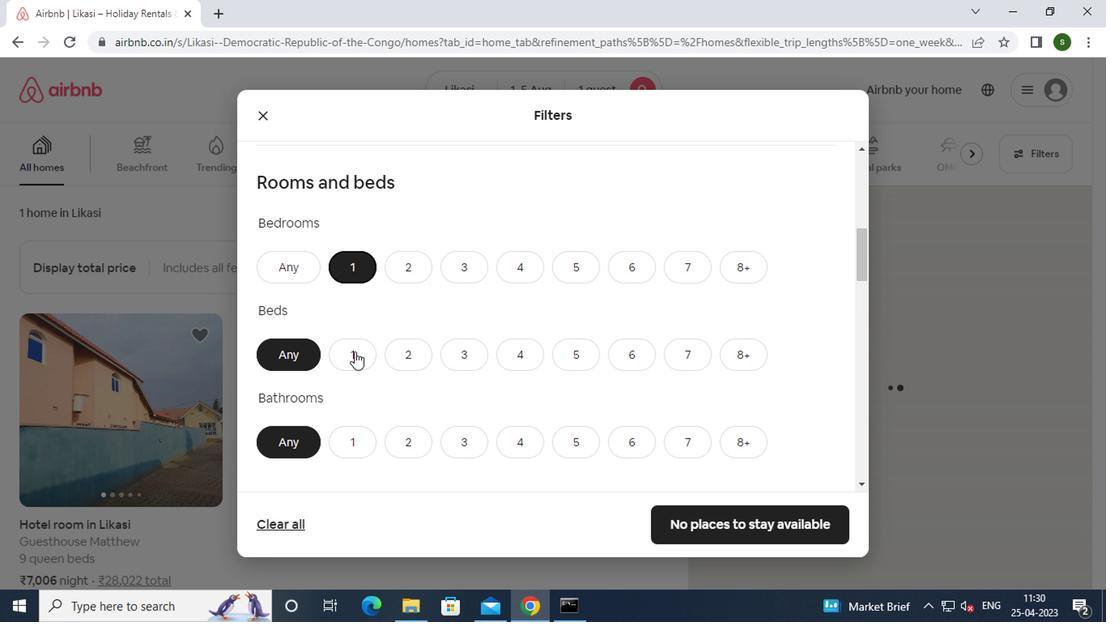 
Action: Mouse moved to (342, 447)
Screenshot: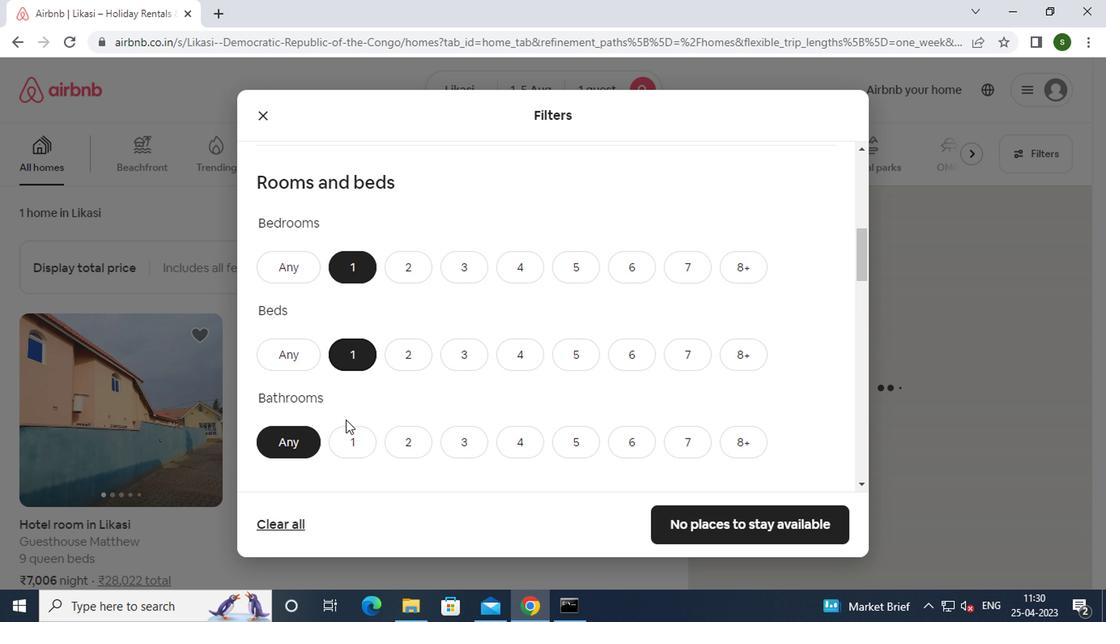 
Action: Mouse pressed left at (342, 447)
Screenshot: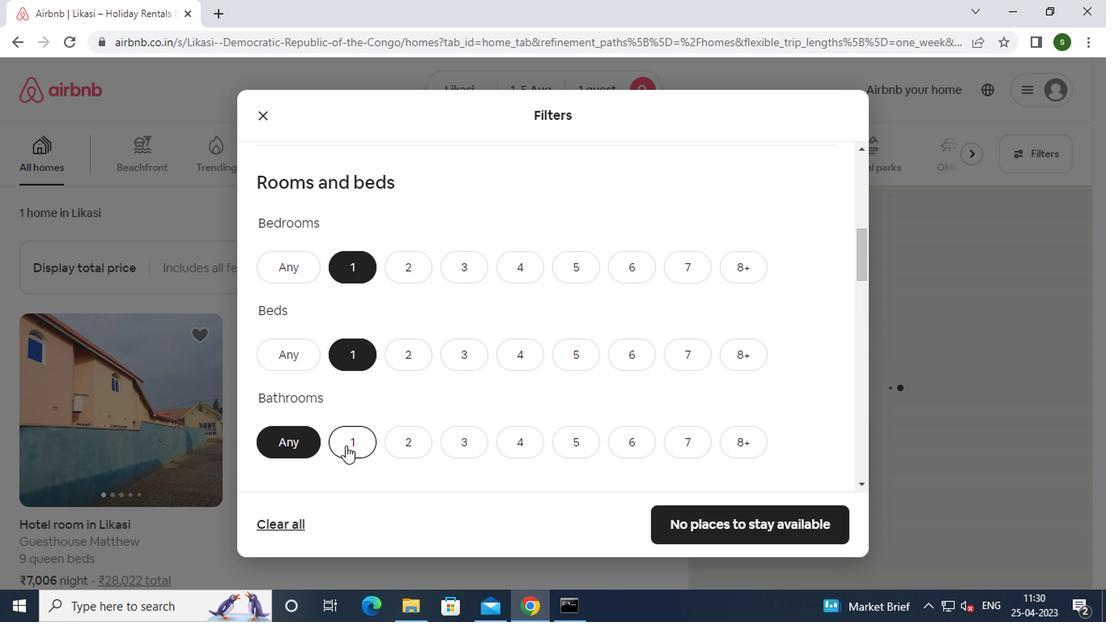 
Action: Mouse moved to (398, 425)
Screenshot: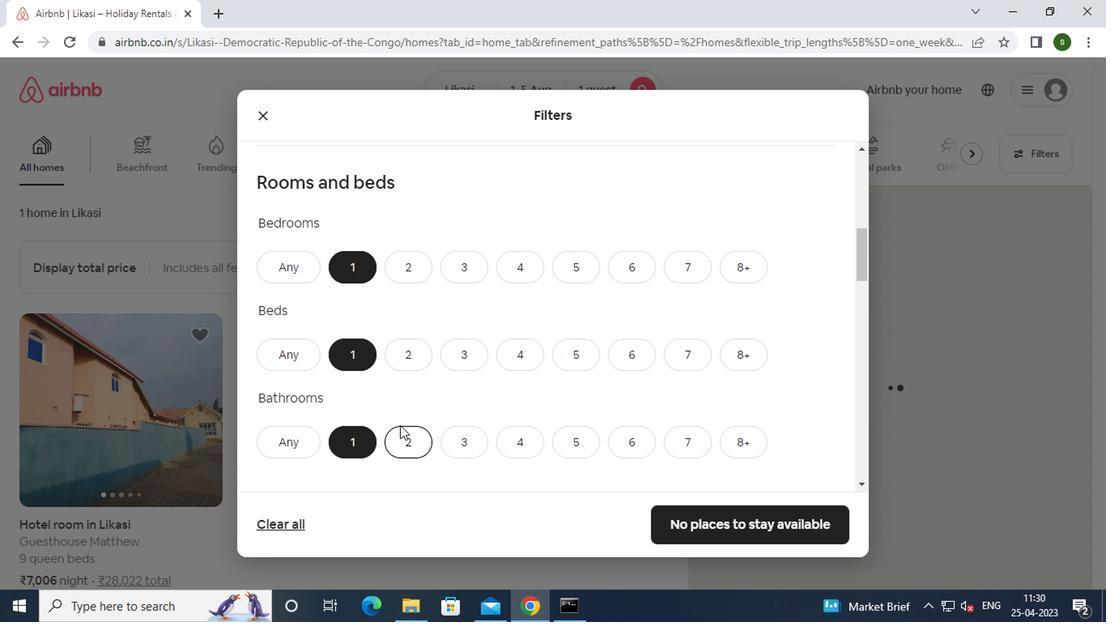 
Action: Mouse scrolled (398, 424) with delta (0, -1)
Screenshot: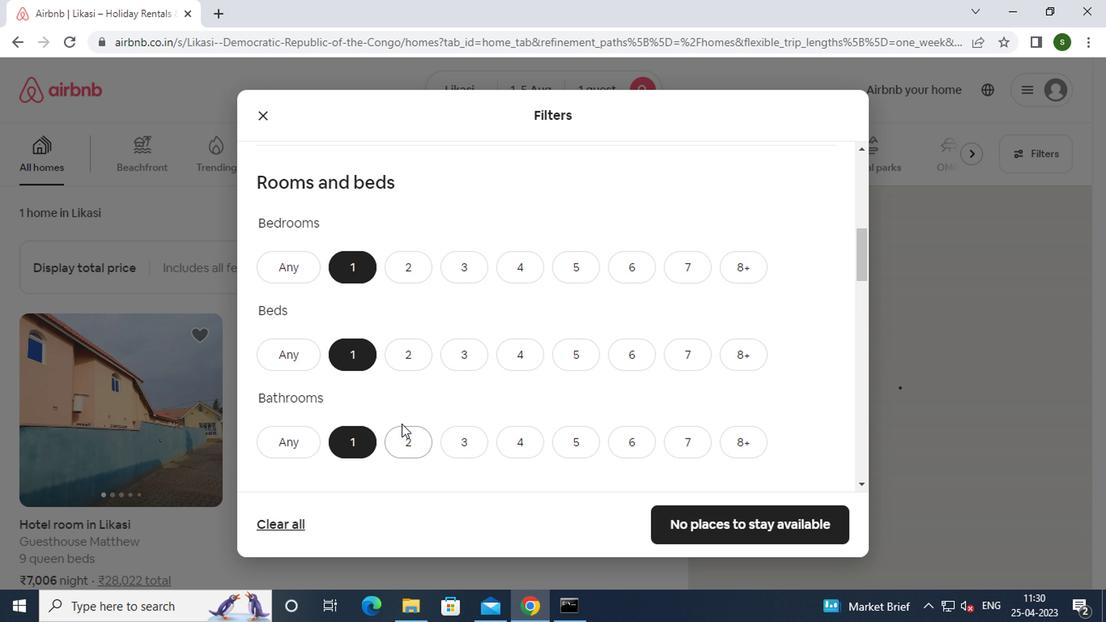 
Action: Mouse scrolled (398, 424) with delta (0, -1)
Screenshot: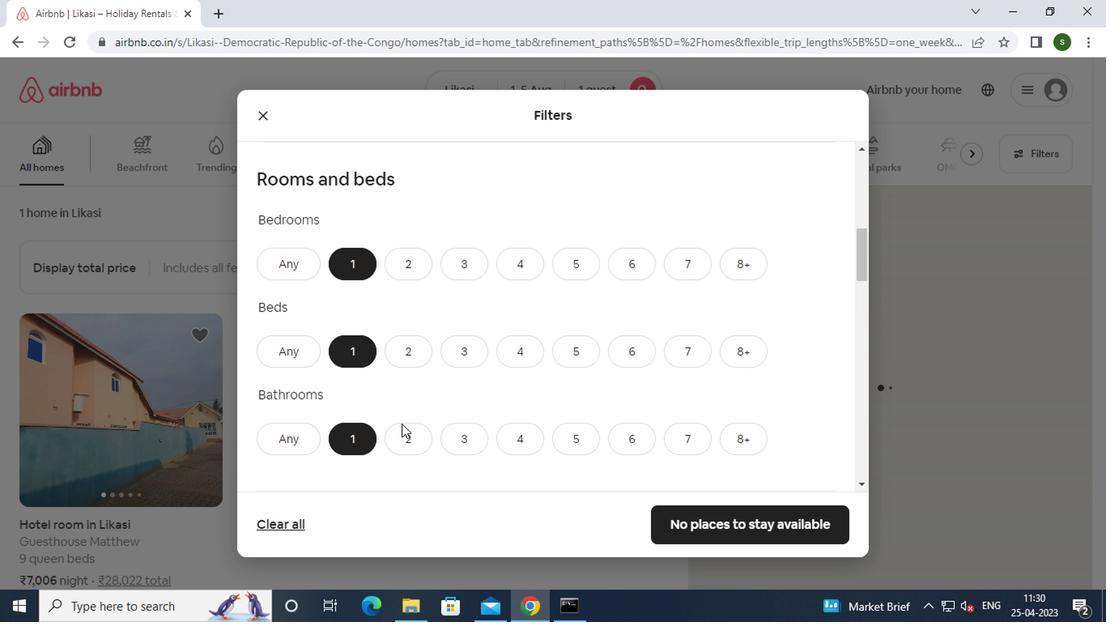 
Action: Mouse scrolled (398, 424) with delta (0, -1)
Screenshot: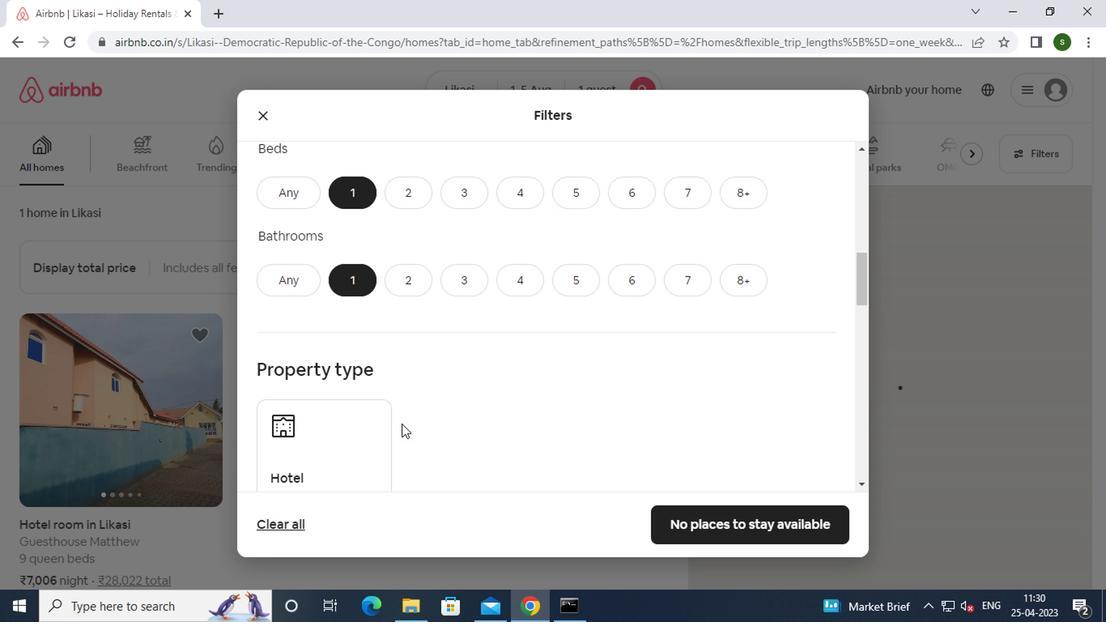 
Action: Mouse moved to (489, 371)
Screenshot: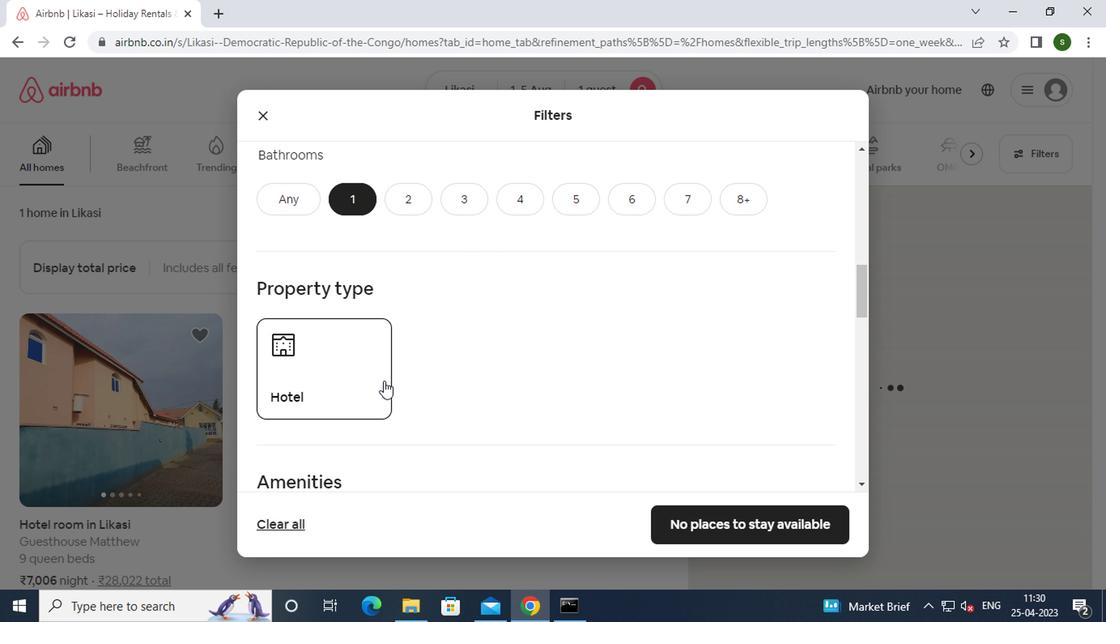 
Action: Mouse scrolled (489, 370) with delta (0, -1)
Screenshot: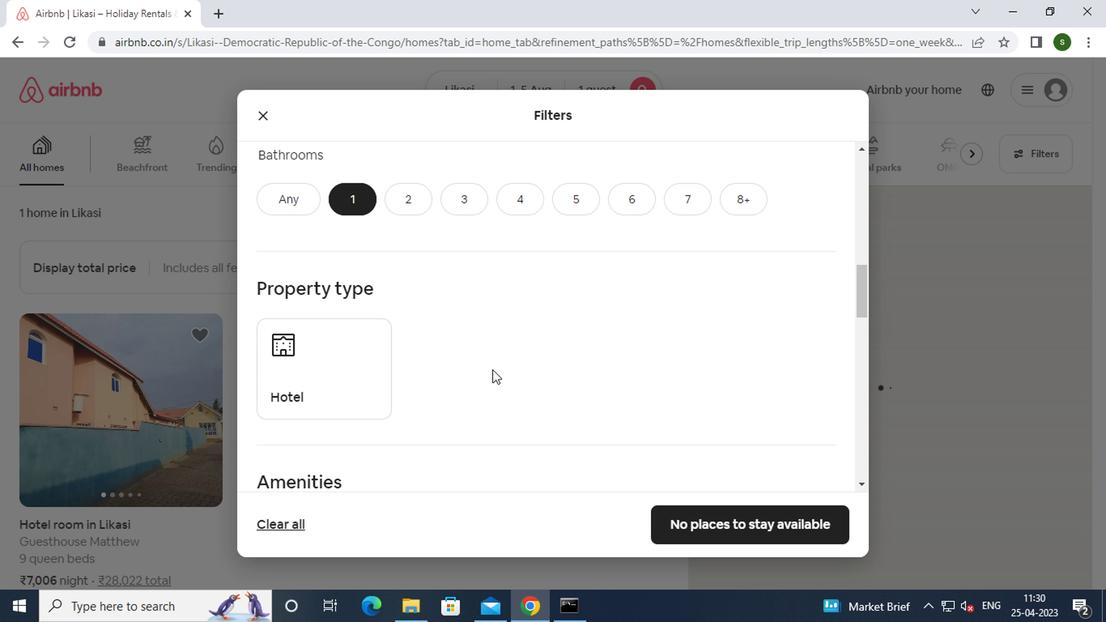 
Action: Mouse scrolled (489, 370) with delta (0, -1)
Screenshot: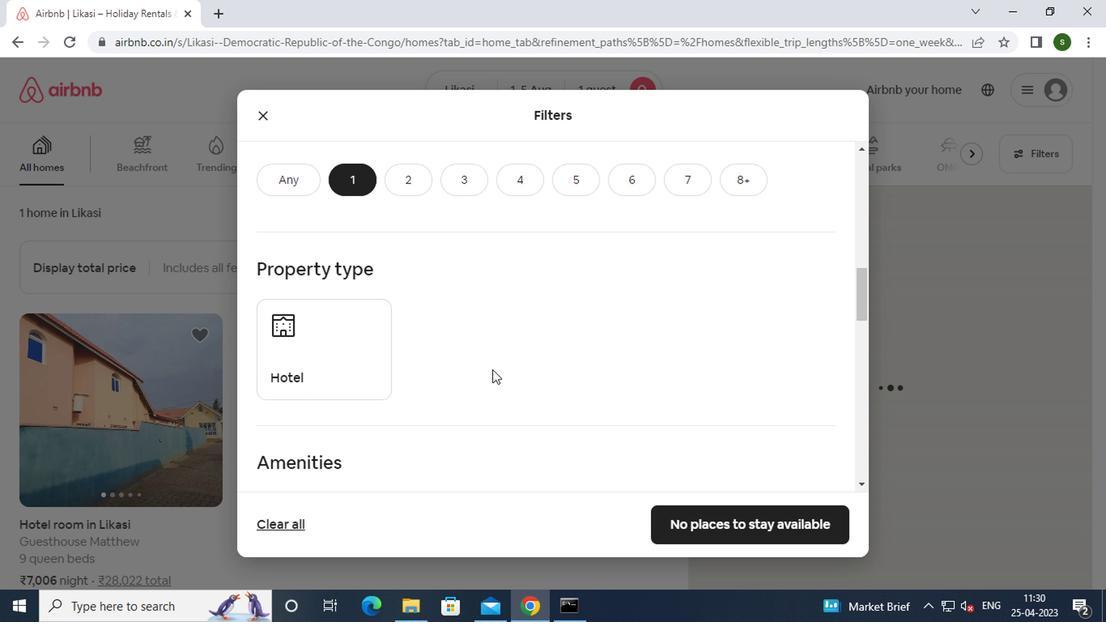 
Action: Mouse scrolled (489, 370) with delta (0, -1)
Screenshot: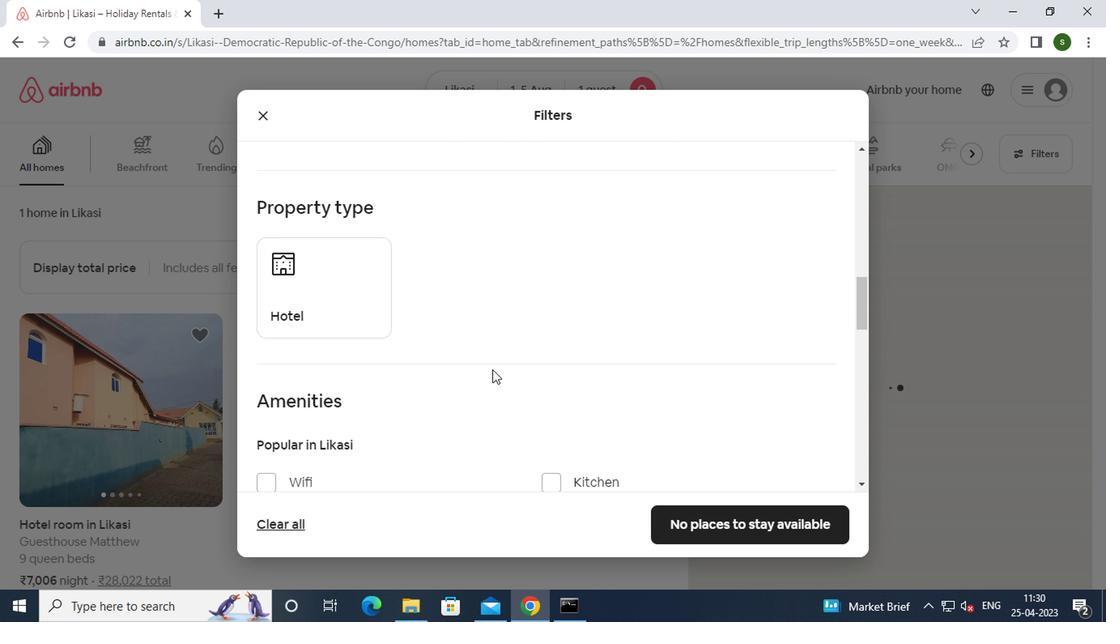 
Action: Mouse moved to (291, 319)
Screenshot: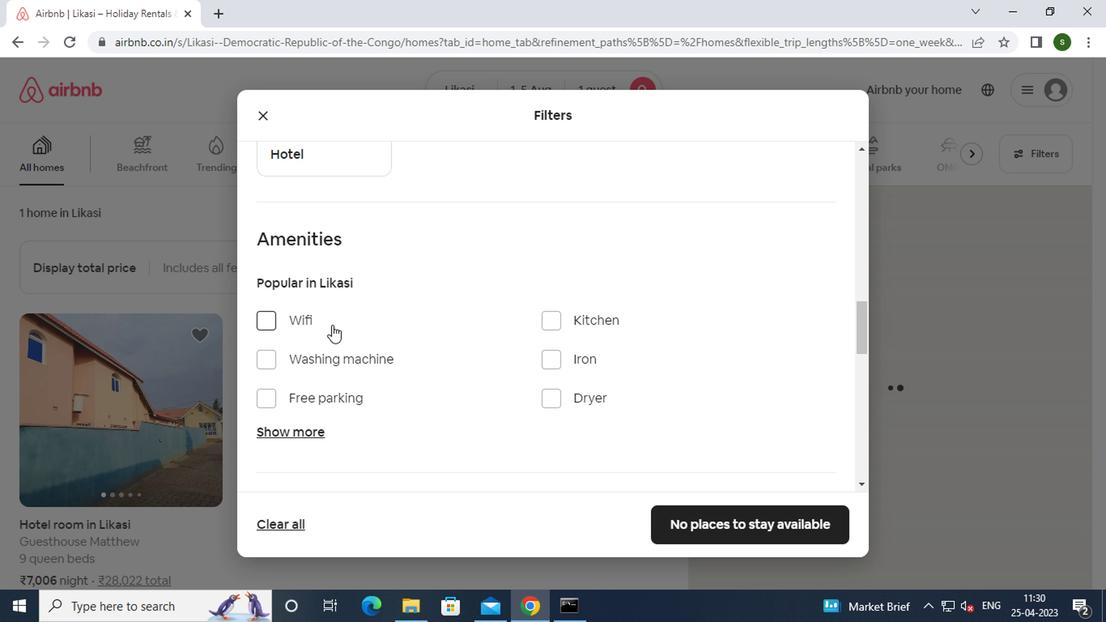 
Action: Mouse pressed left at (291, 319)
Screenshot: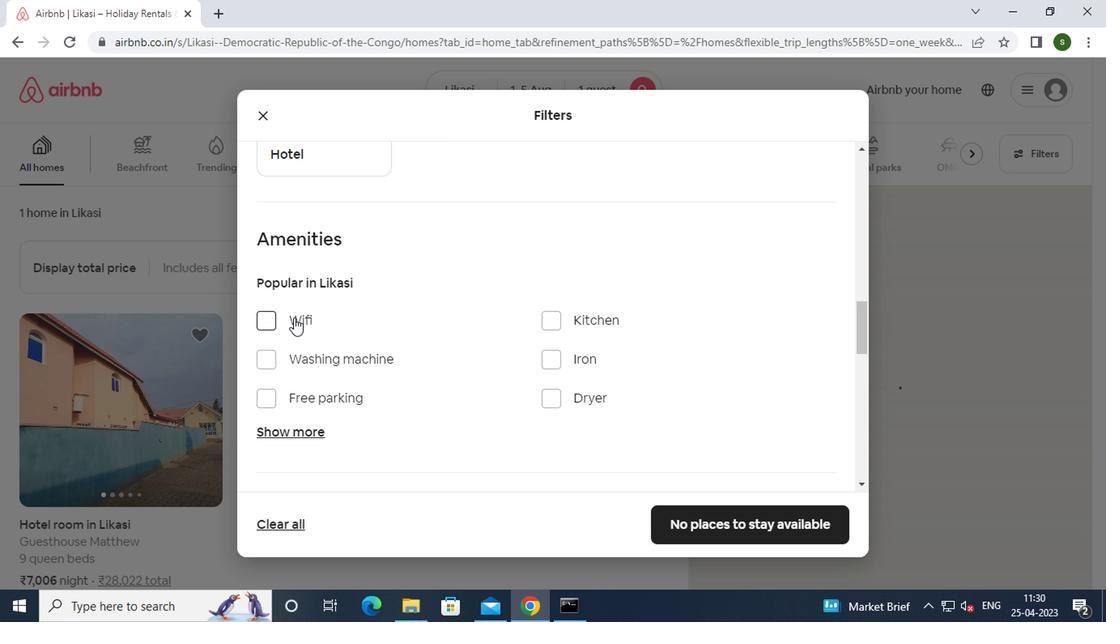 
Action: Mouse moved to (568, 342)
Screenshot: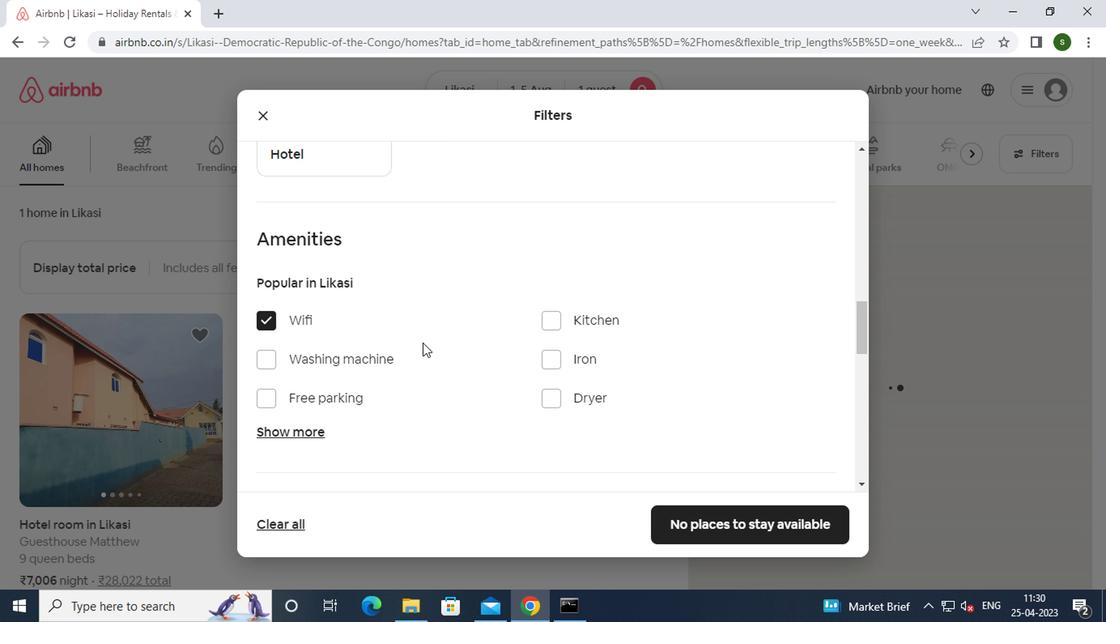 
Action: Mouse scrolled (568, 341) with delta (0, 0)
Screenshot: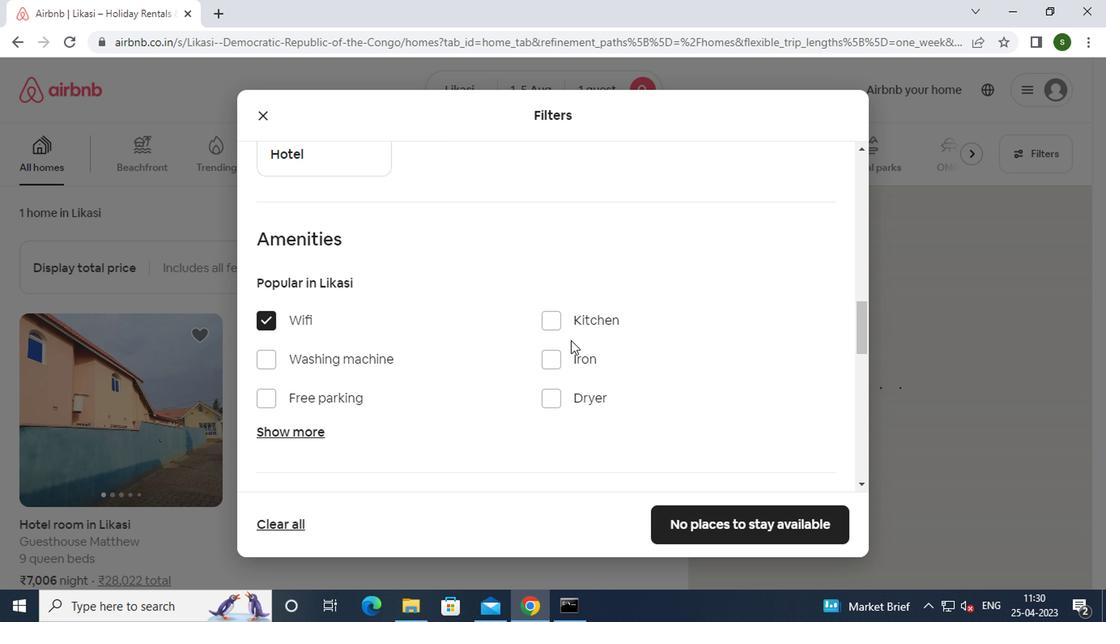 
Action: Mouse scrolled (568, 341) with delta (0, 0)
Screenshot: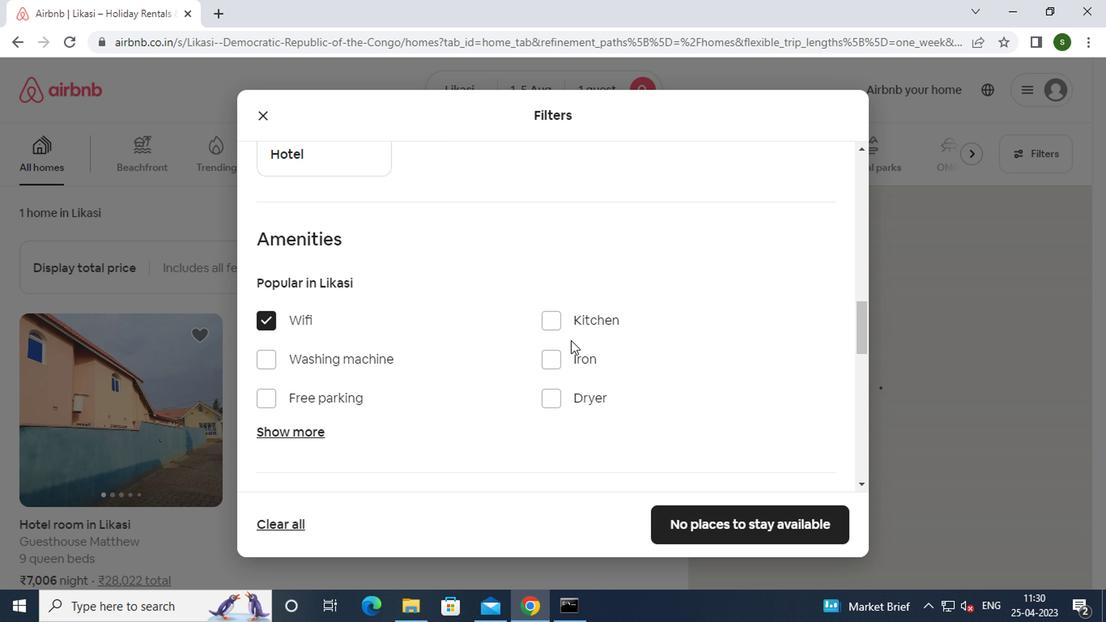 
Action: Mouse scrolled (568, 341) with delta (0, 0)
Screenshot: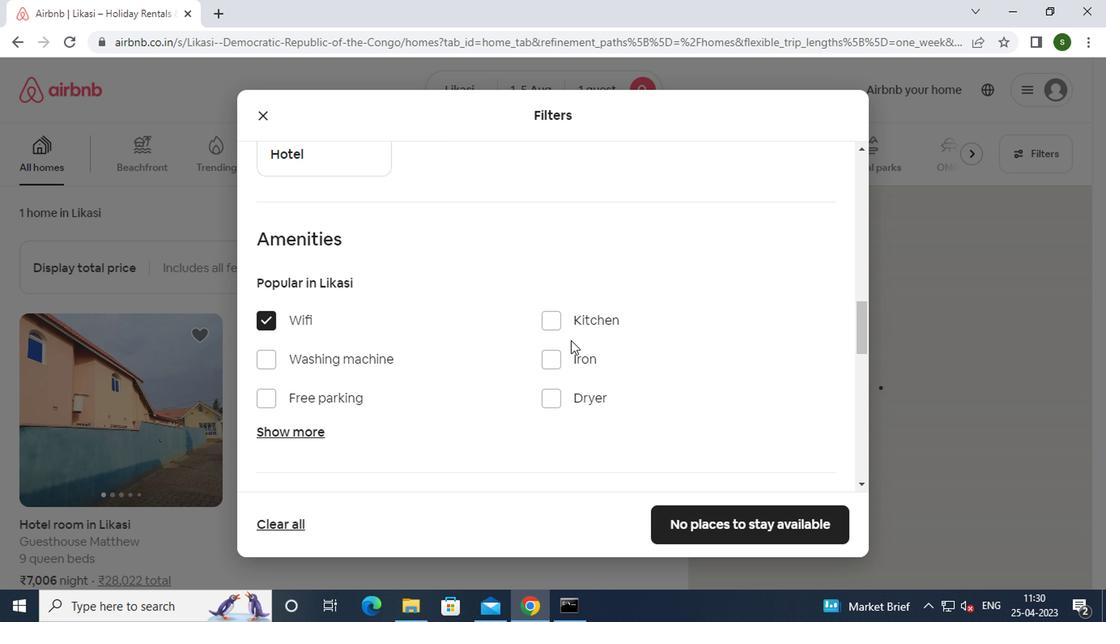 
Action: Mouse scrolled (568, 341) with delta (0, 0)
Screenshot: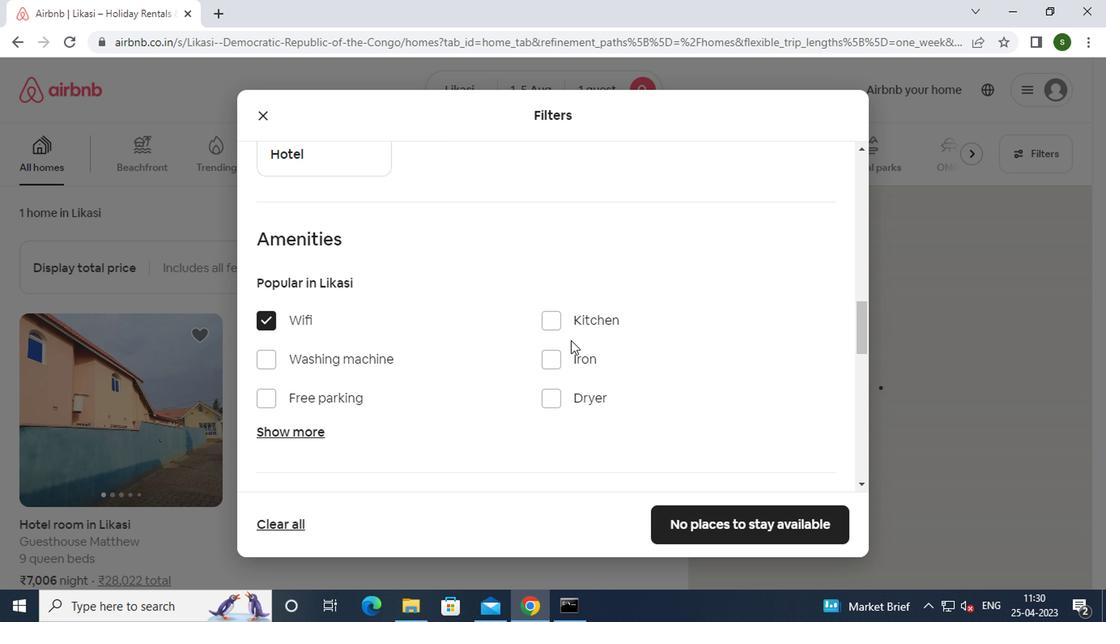 
Action: Mouse scrolled (568, 341) with delta (0, 0)
Screenshot: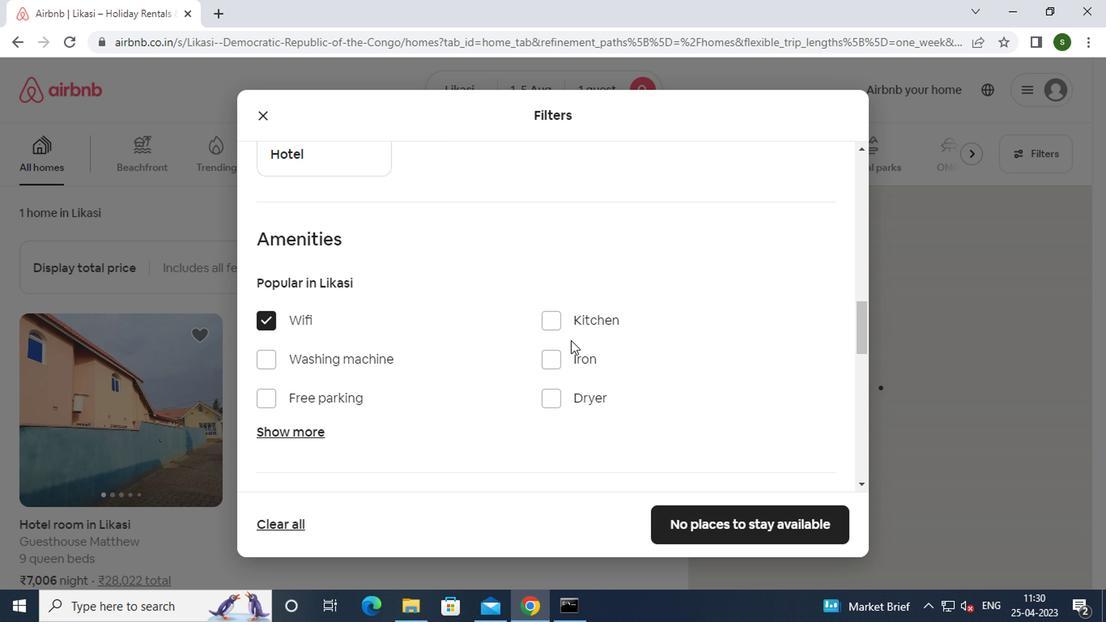 
Action: Mouse moved to (799, 227)
Screenshot: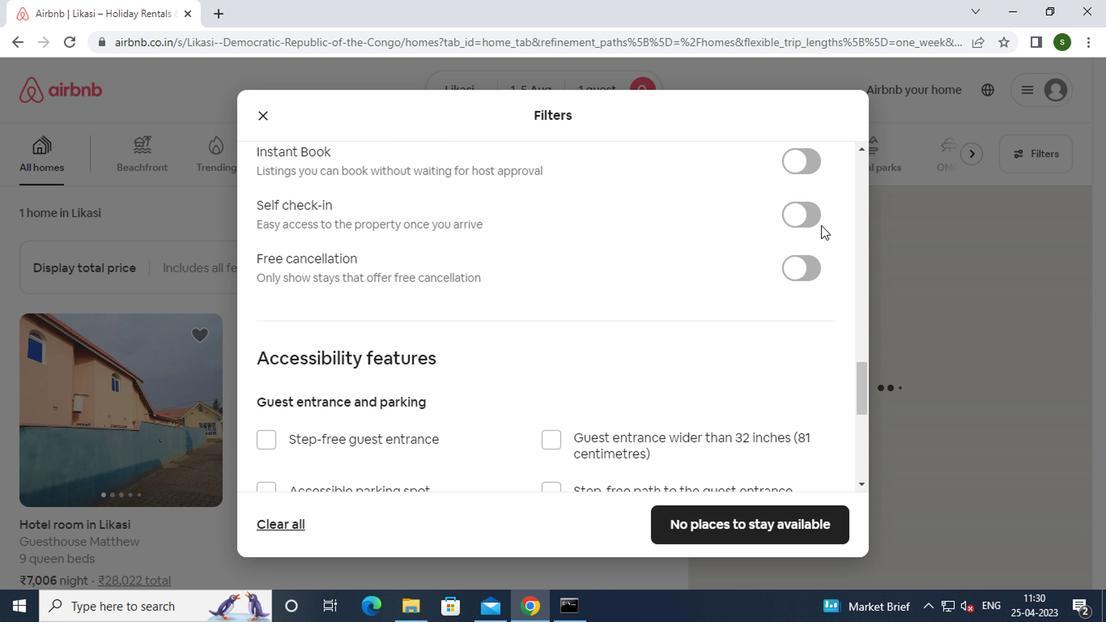 
Action: Mouse pressed left at (799, 227)
Screenshot: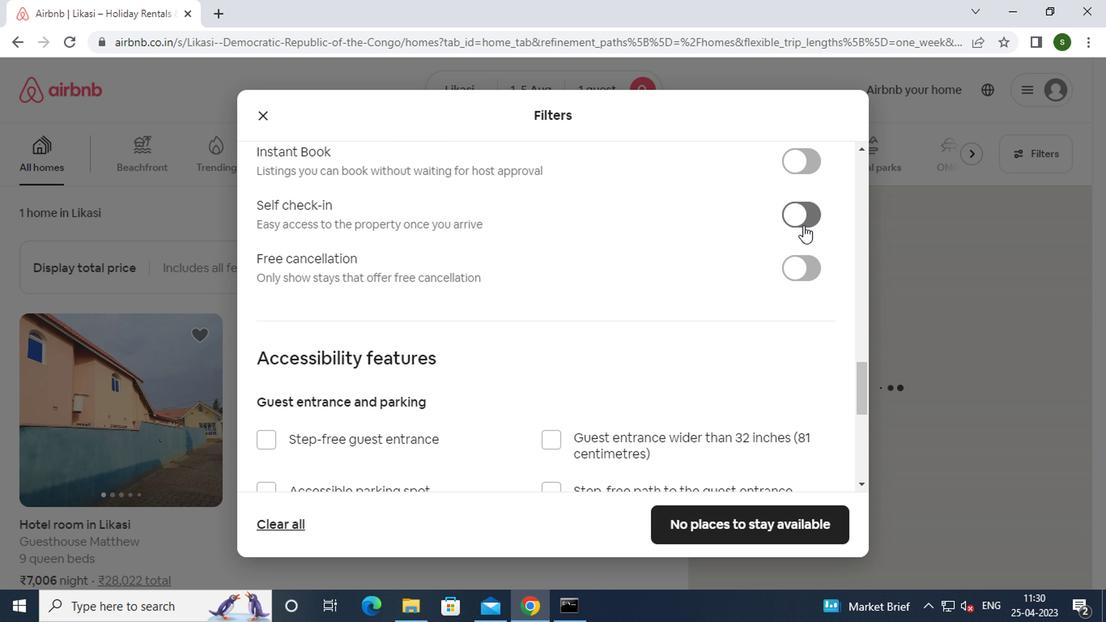 
Action: Mouse moved to (583, 301)
Screenshot: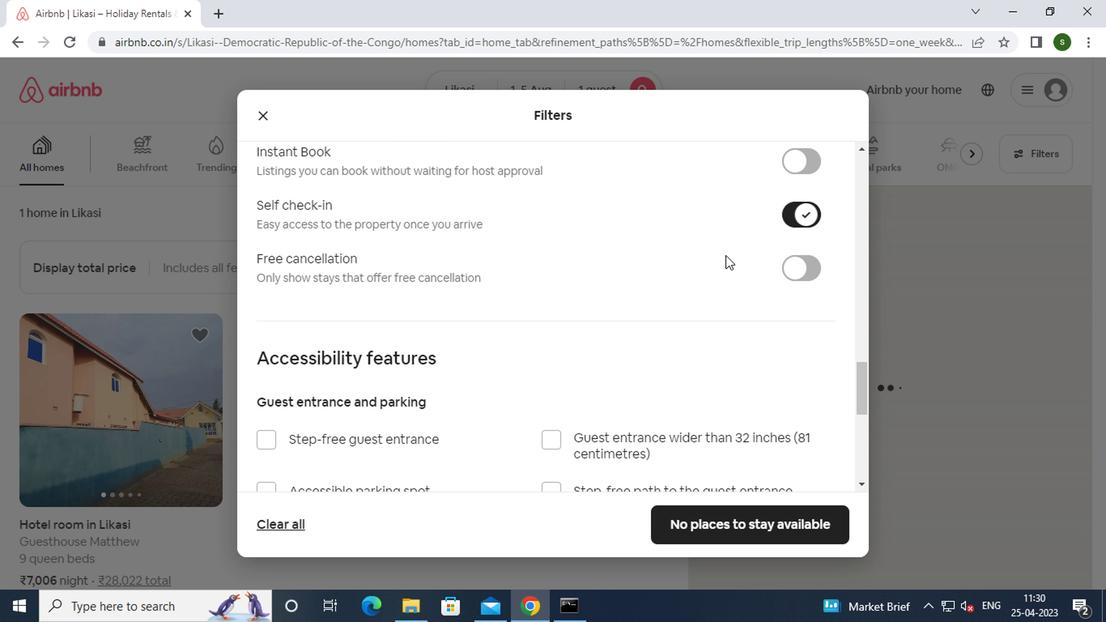 
Action: Mouse scrolled (583, 301) with delta (0, 0)
Screenshot: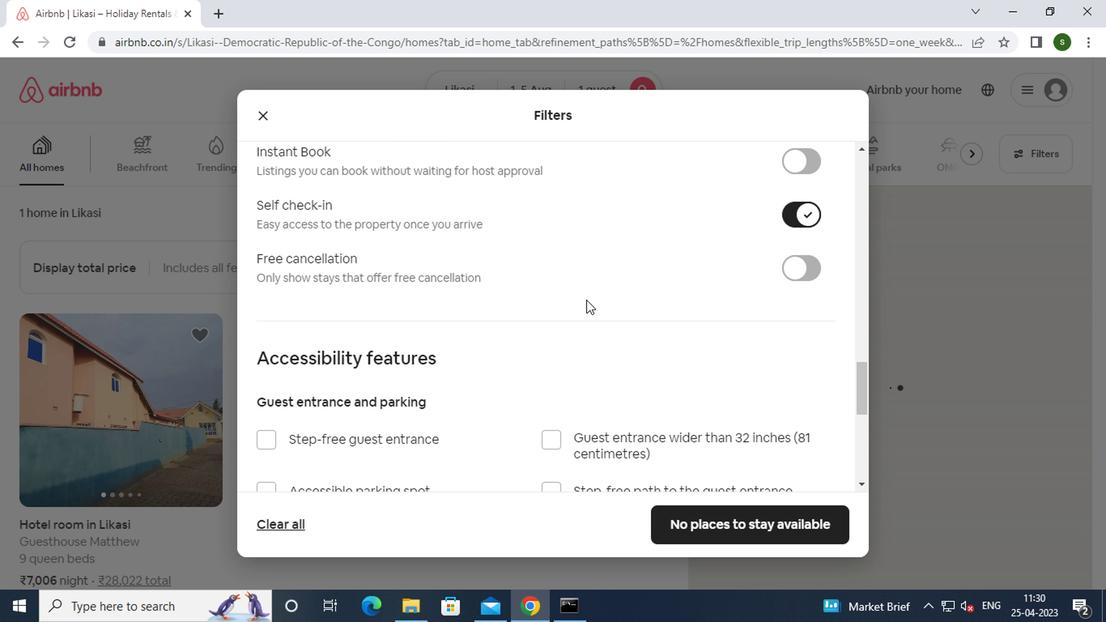 
Action: Mouse scrolled (583, 301) with delta (0, 0)
Screenshot: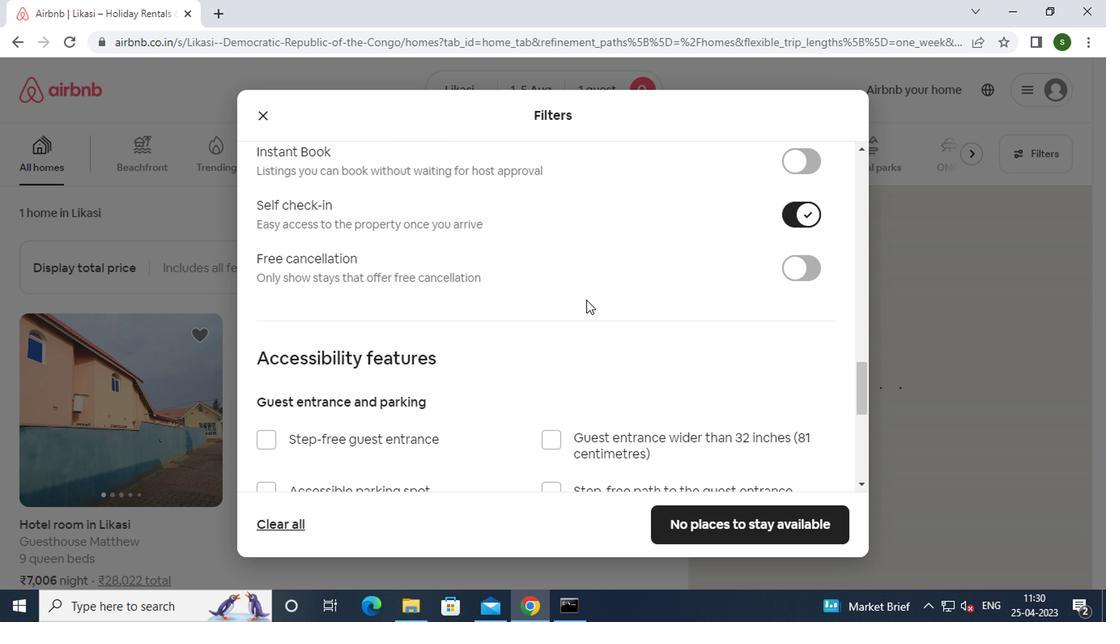 
Action: Mouse scrolled (583, 301) with delta (0, 0)
Screenshot: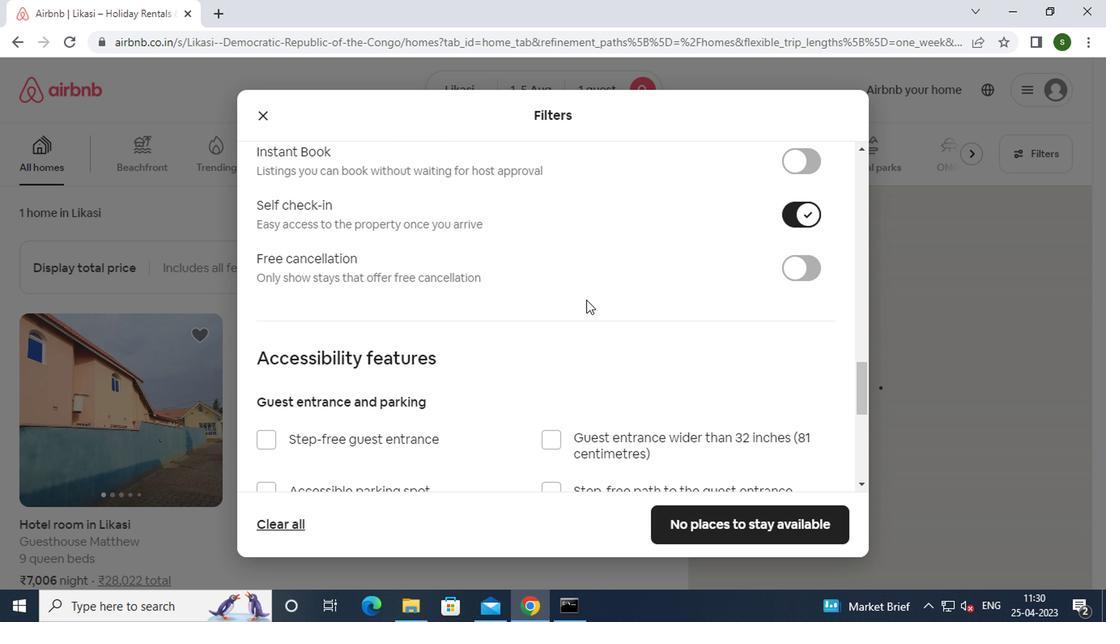 
Action: Mouse scrolled (583, 301) with delta (0, 0)
Screenshot: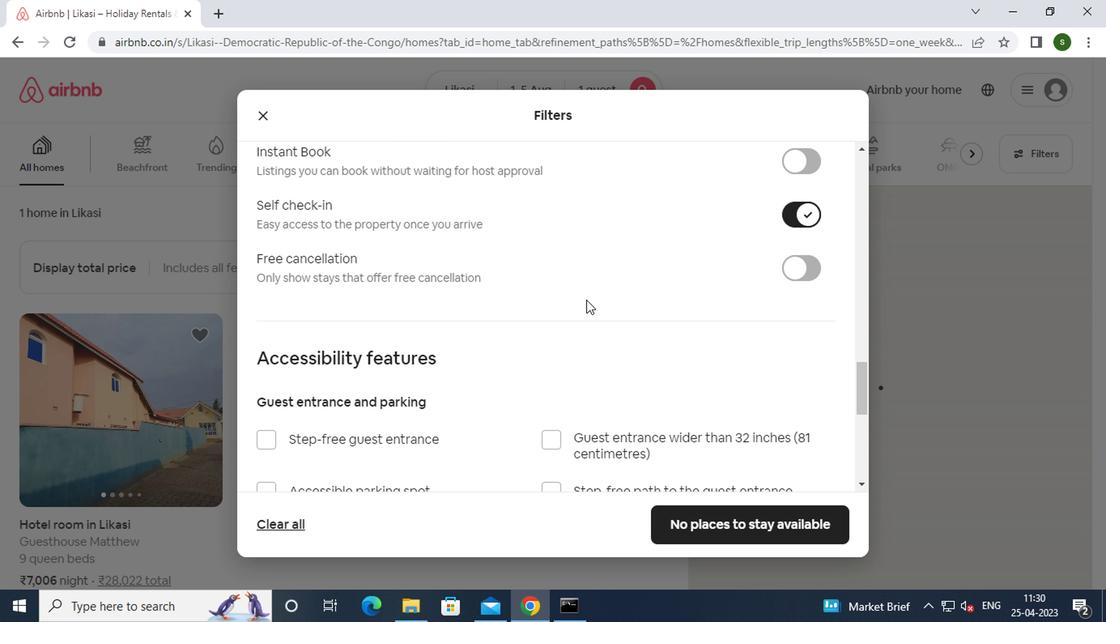 
Action: Mouse scrolled (583, 301) with delta (0, 0)
Screenshot: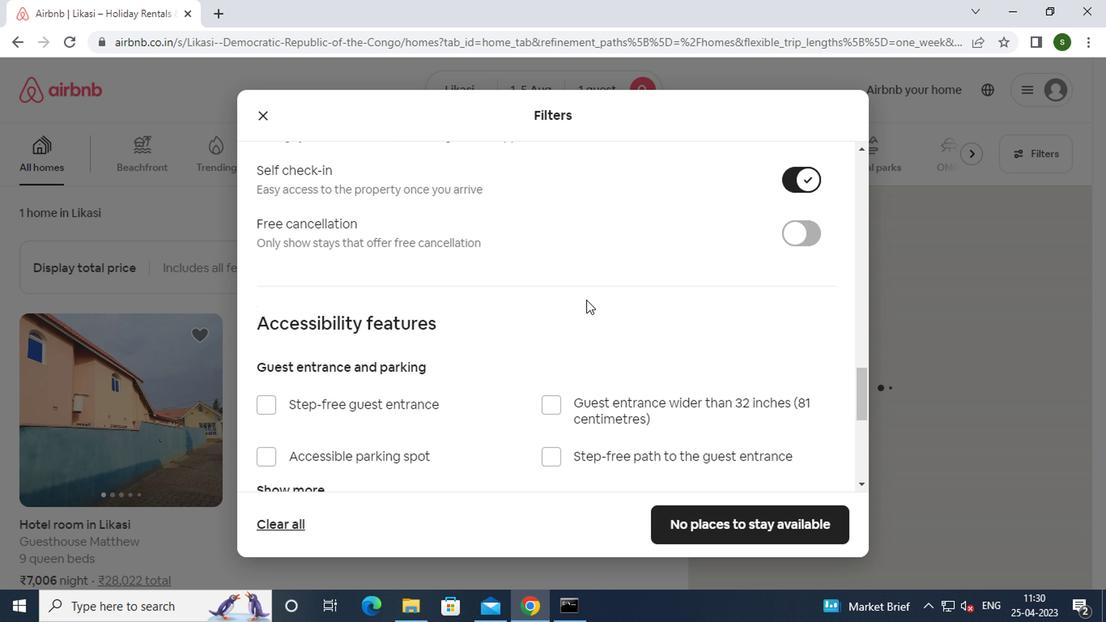 
Action: Mouse scrolled (583, 301) with delta (0, 0)
Screenshot: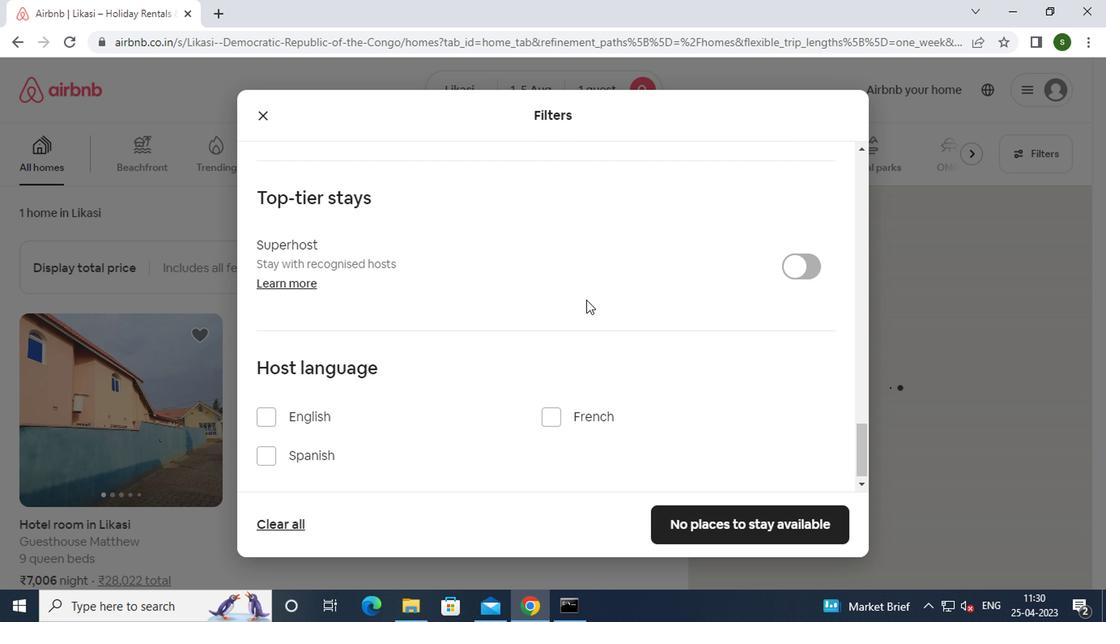 
Action: Mouse scrolled (583, 301) with delta (0, 0)
Screenshot: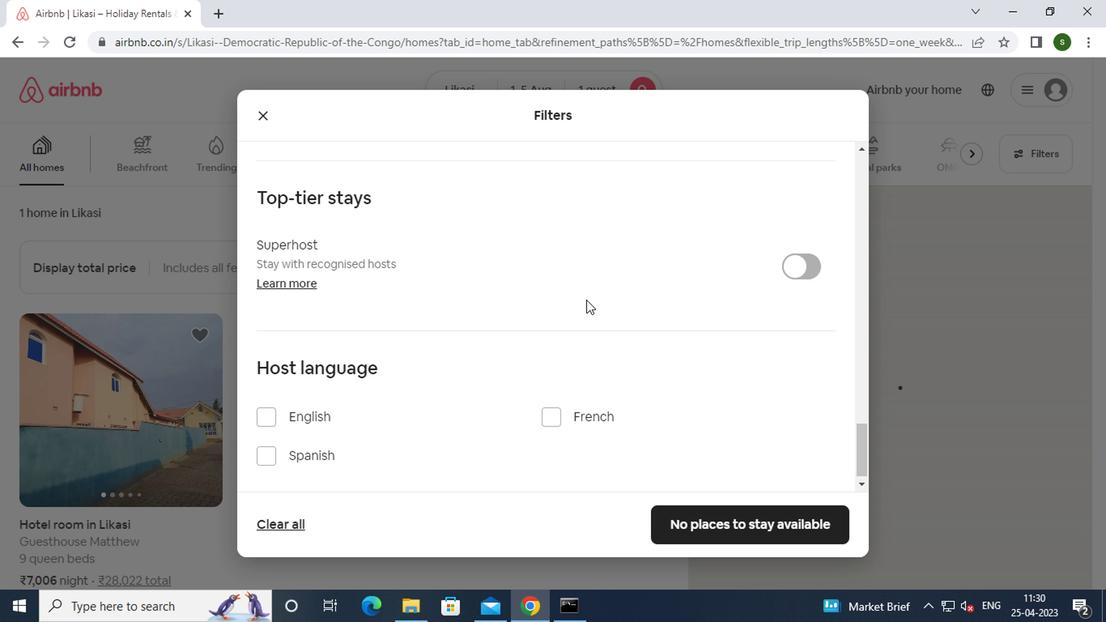 
Action: Mouse moved to (316, 404)
Screenshot: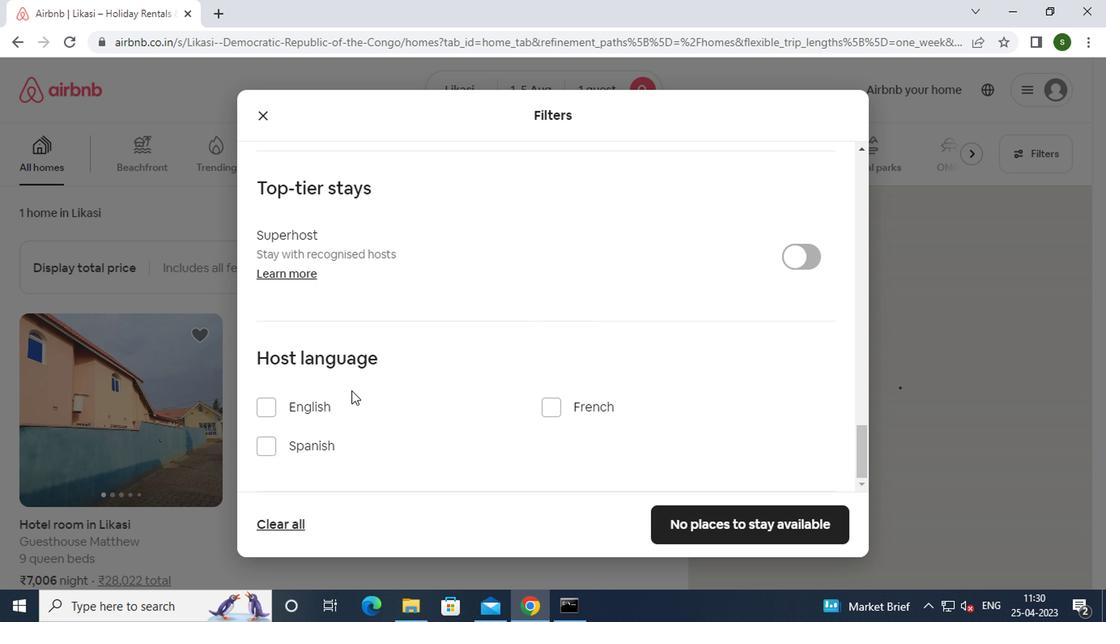 
Action: Mouse pressed left at (316, 404)
Screenshot: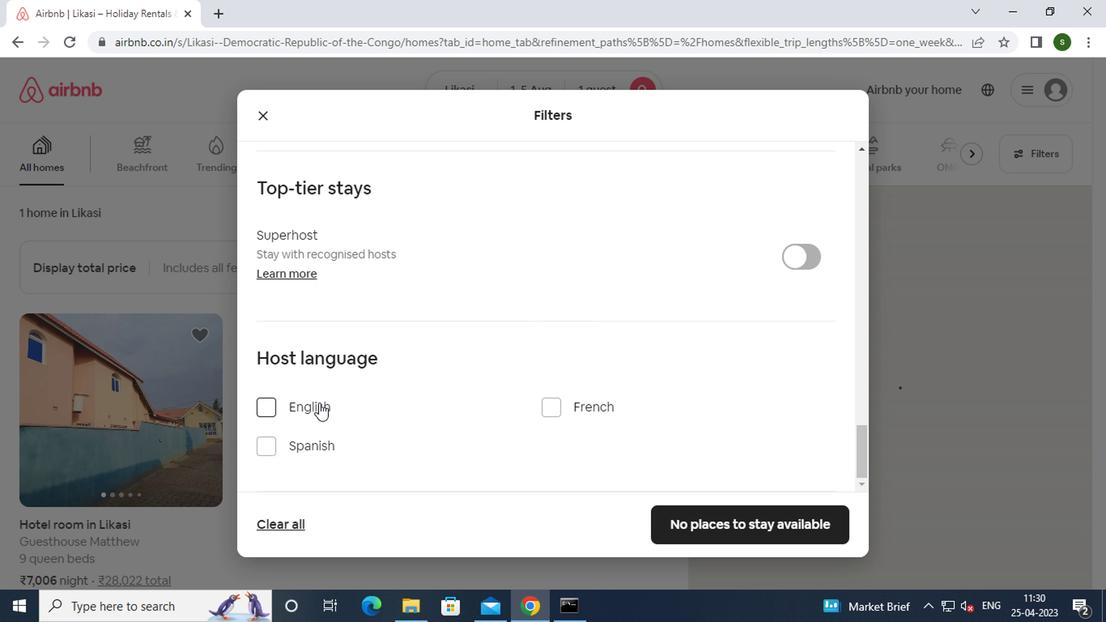 
Action: Mouse pressed left at (316, 404)
Screenshot: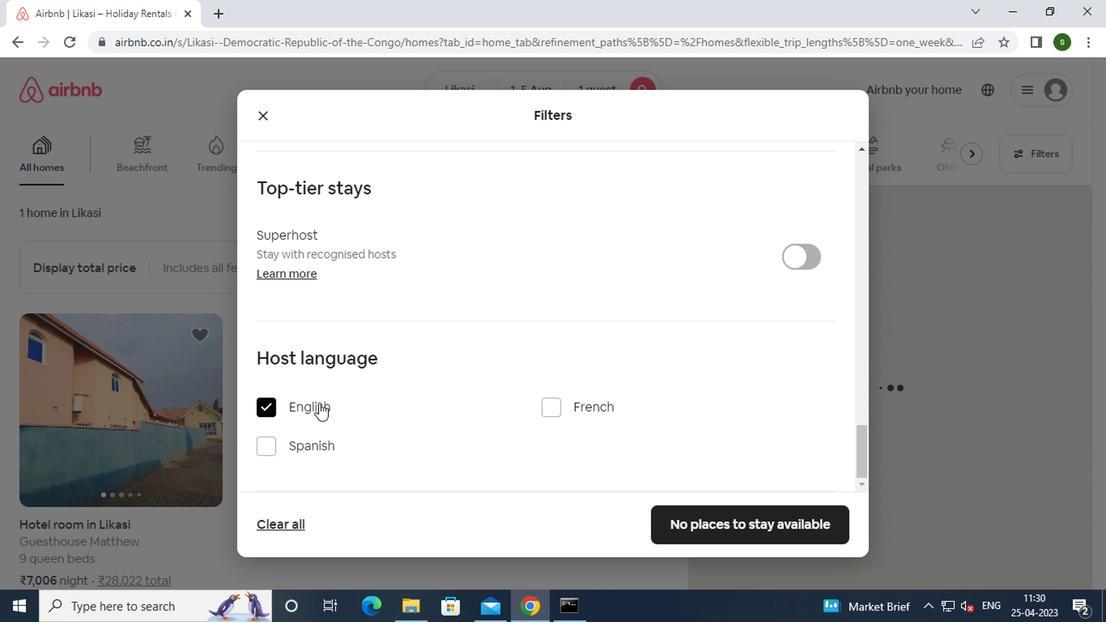 
Action: Mouse moved to (723, 536)
Screenshot: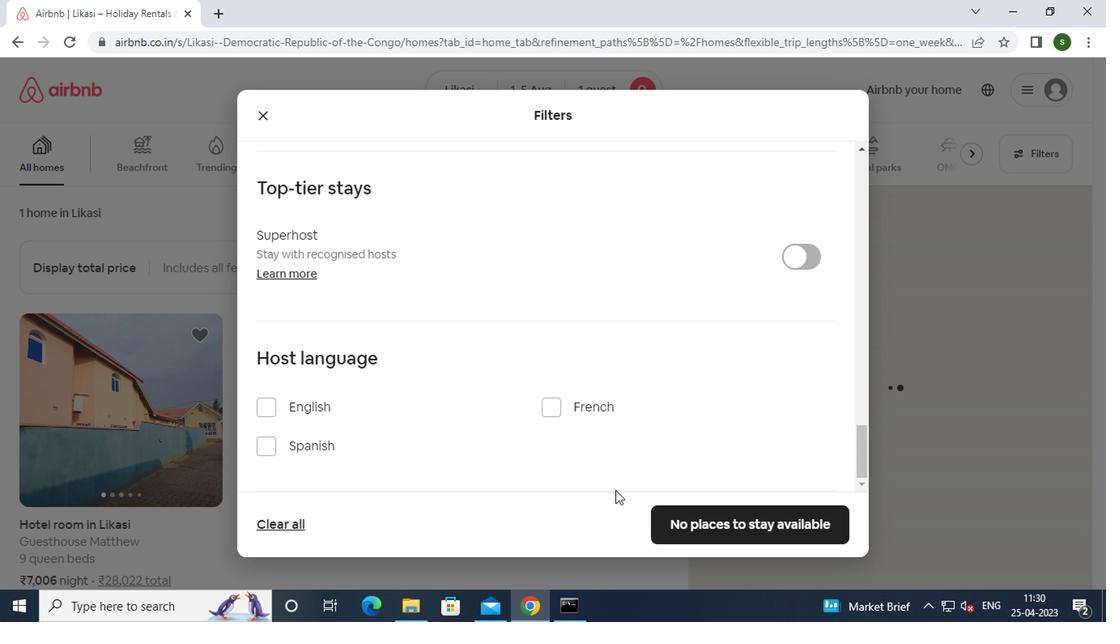 
Action: Mouse pressed left at (723, 536)
Screenshot: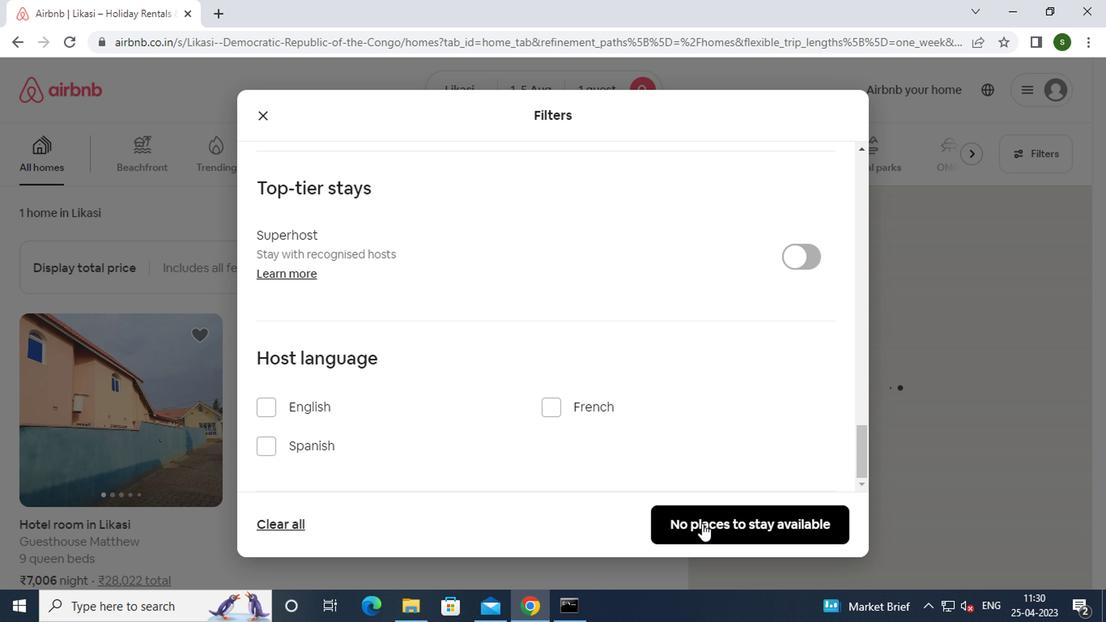 
Action: Mouse moved to (518, 359)
Screenshot: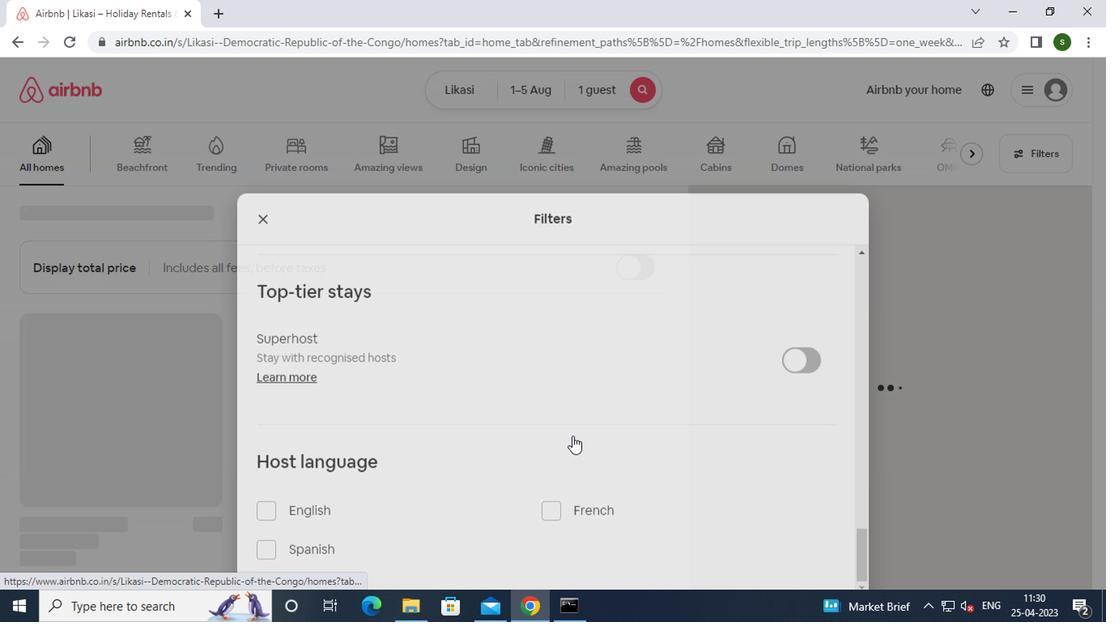 
